 Task: Create new customer invoice with Date Opened: 10-May-23, Select Customer: The End, Terms: Net 7. Make invoice entry for item-1 with Date: 10-May-23, Description: VS HIM Platinum Body Lotion
, Income Account: Income:Sales, Quantity: 1, Unit Price: 15.49, Sales Tax: Y, Sales Tax Included: N, Tax Table: Sales Tax. Make entry for item-2 with Date: 10-May-23, Description: Wet N Wild Beauty 749A Dulce de Leche Contouring Palette, Income Account: Income:Sales, Quantity: 2, Unit Price: 10.69, Sales Tax: Y, Sales Tax Included: N, Tax Table: Sales Tax. Post Invoice with Post Date: 10-May-23, Post to Accounts: Assets:Accounts Receivable. Pay / Process Payment with Transaction Date: 16-May-23, Amount: 38.35, Transfer Account: Checking Account. Go to 'Print Invoice'.
Action: Mouse moved to (161, 31)
Screenshot: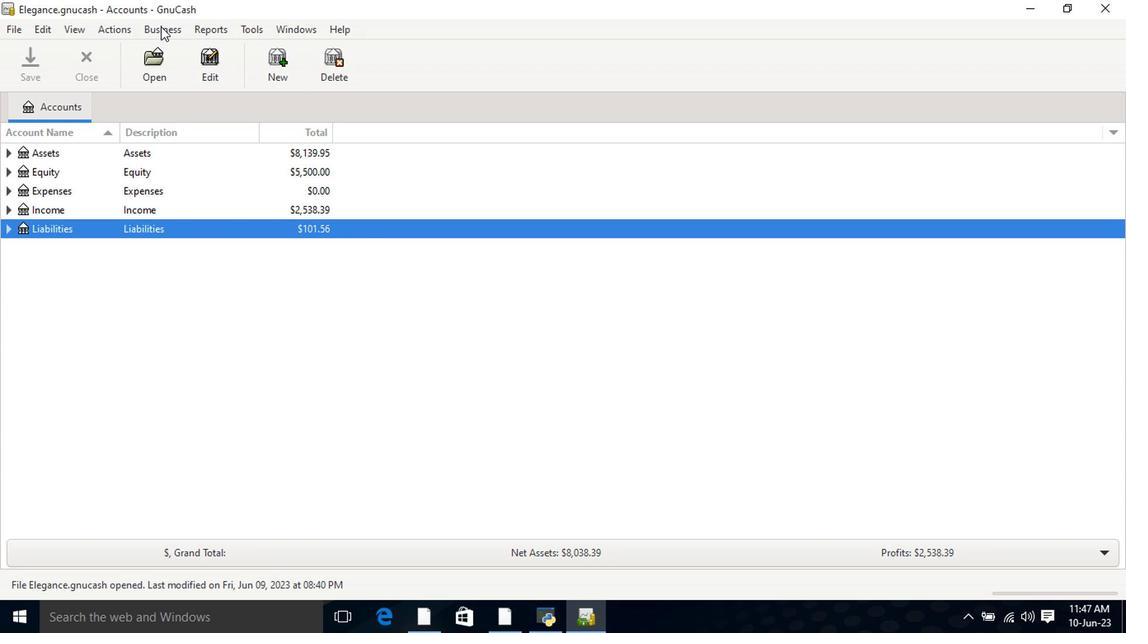 
Action: Mouse pressed left at (161, 31)
Screenshot: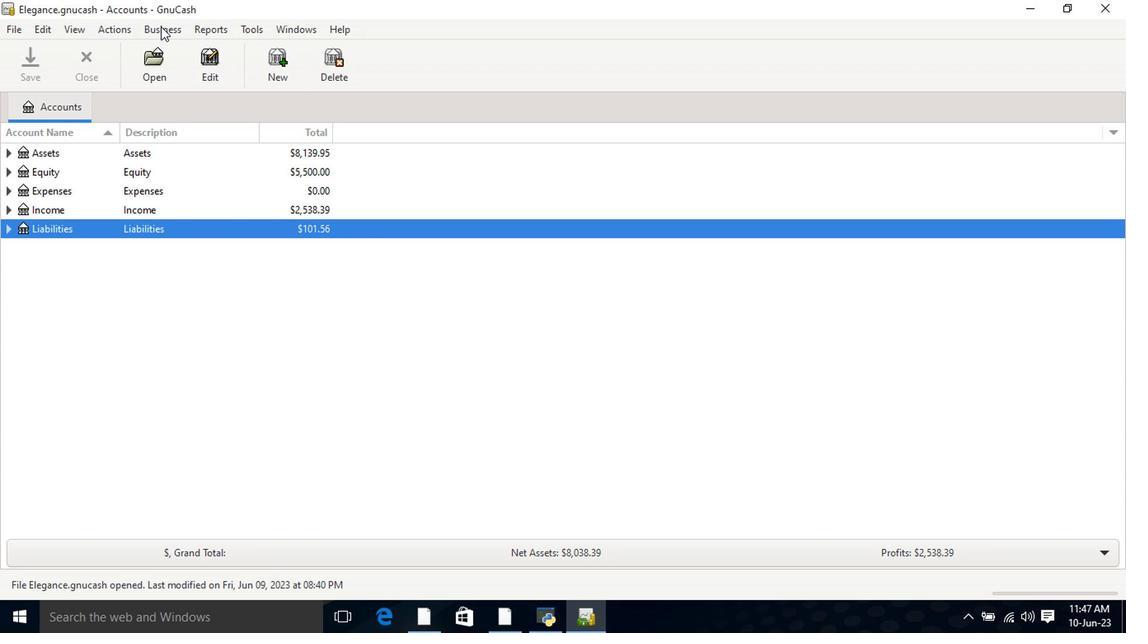 
Action: Mouse moved to (184, 51)
Screenshot: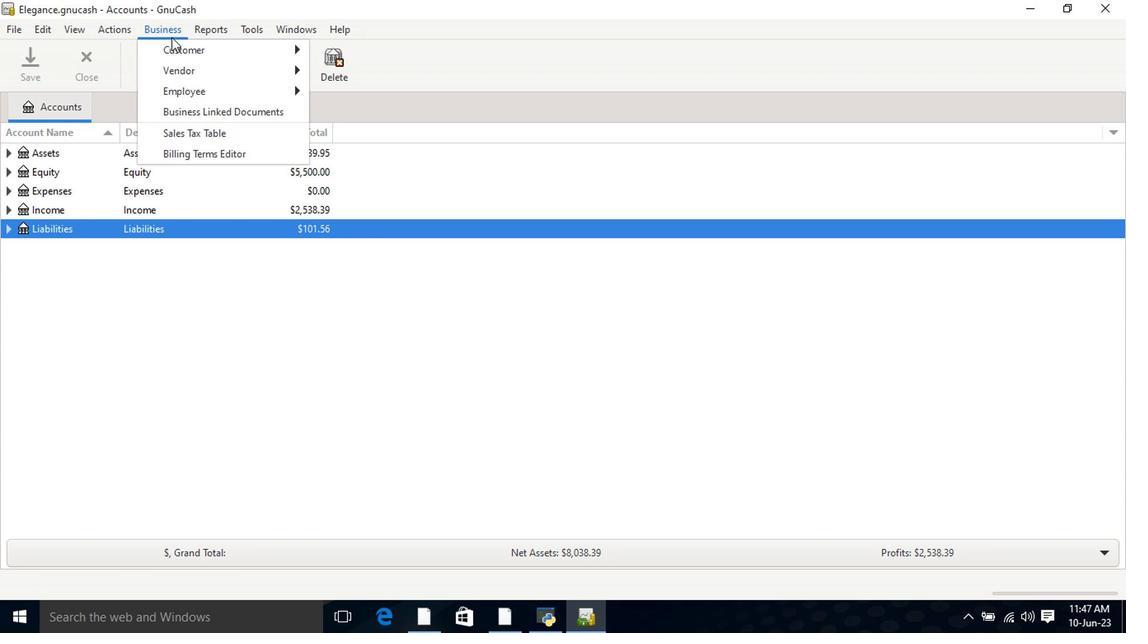 
Action: Mouse pressed left at (184, 51)
Screenshot: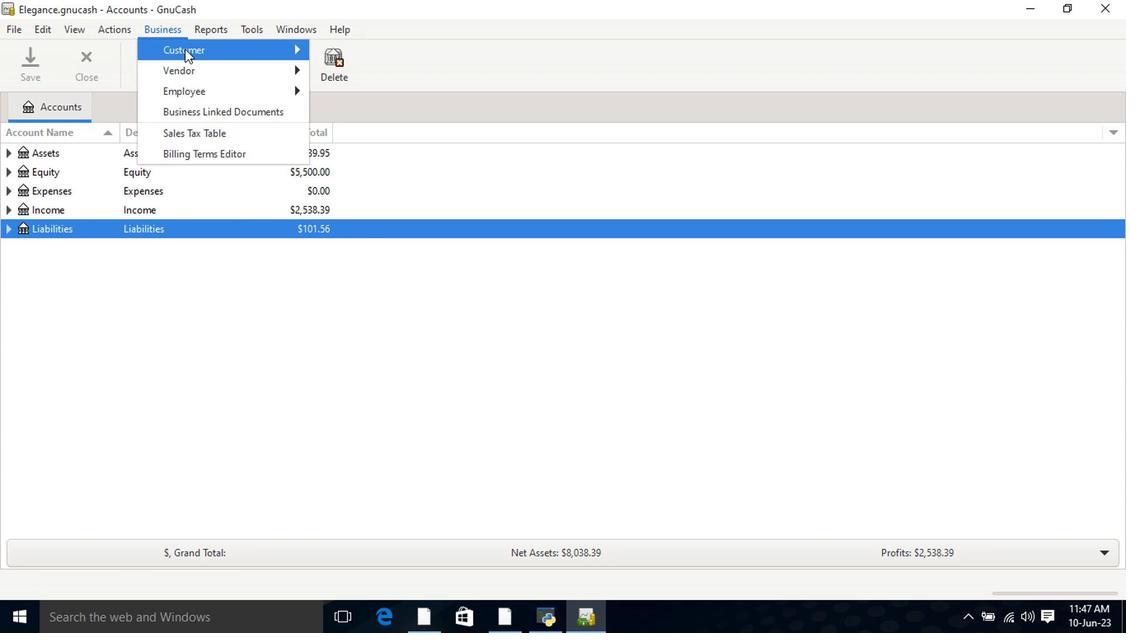 
Action: Mouse moved to (372, 109)
Screenshot: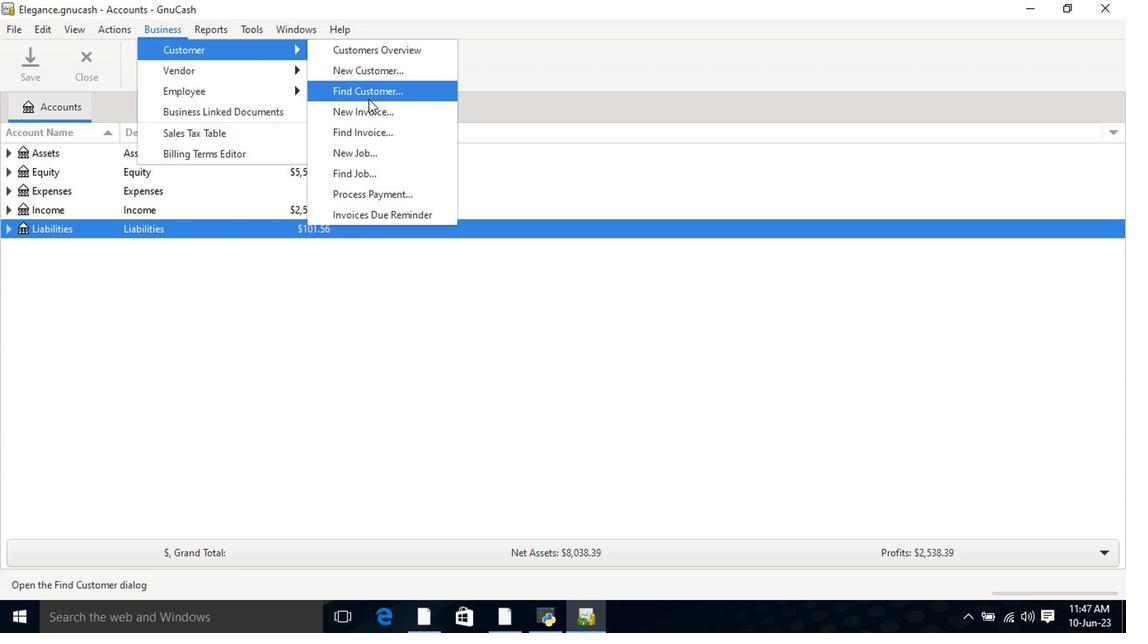 
Action: Mouse pressed left at (372, 109)
Screenshot: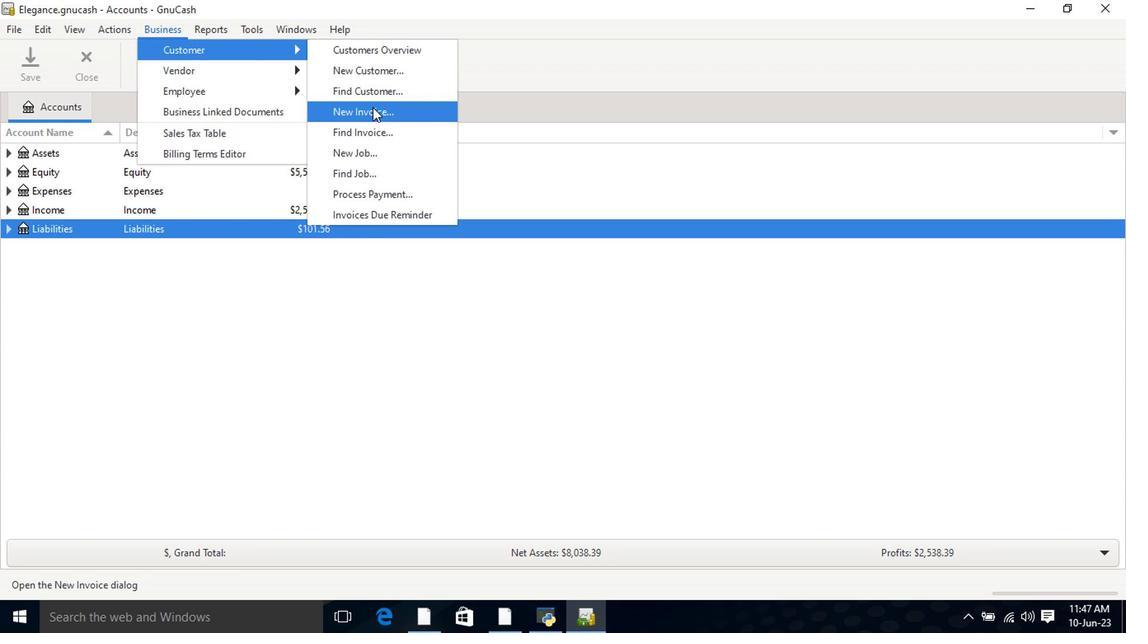 
Action: Mouse moved to (676, 252)
Screenshot: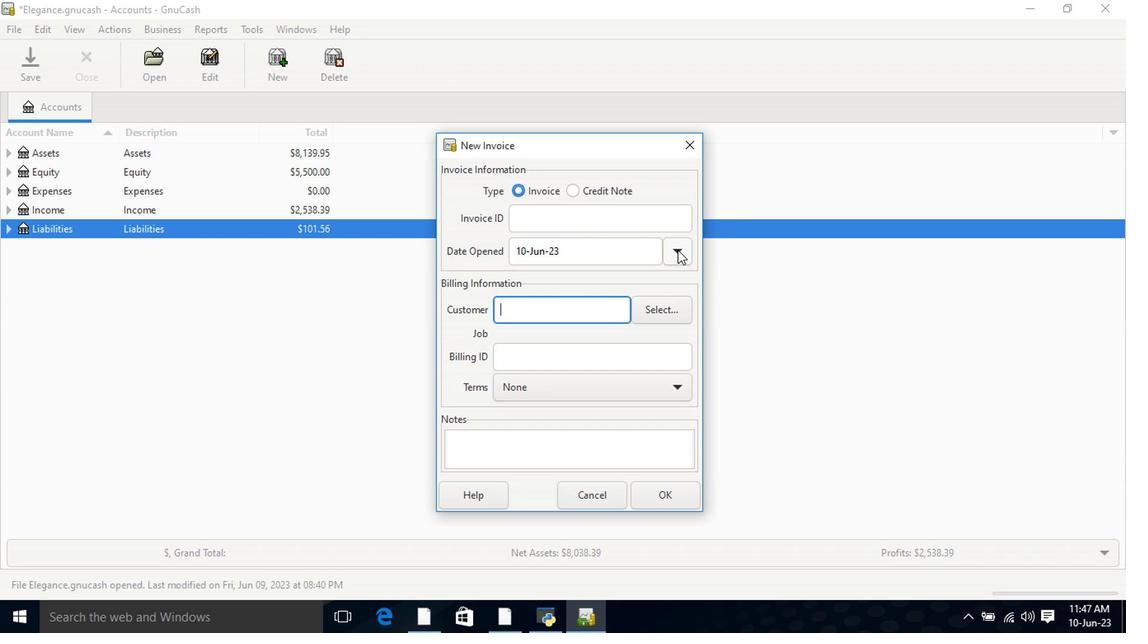 
Action: Mouse pressed left at (676, 252)
Screenshot: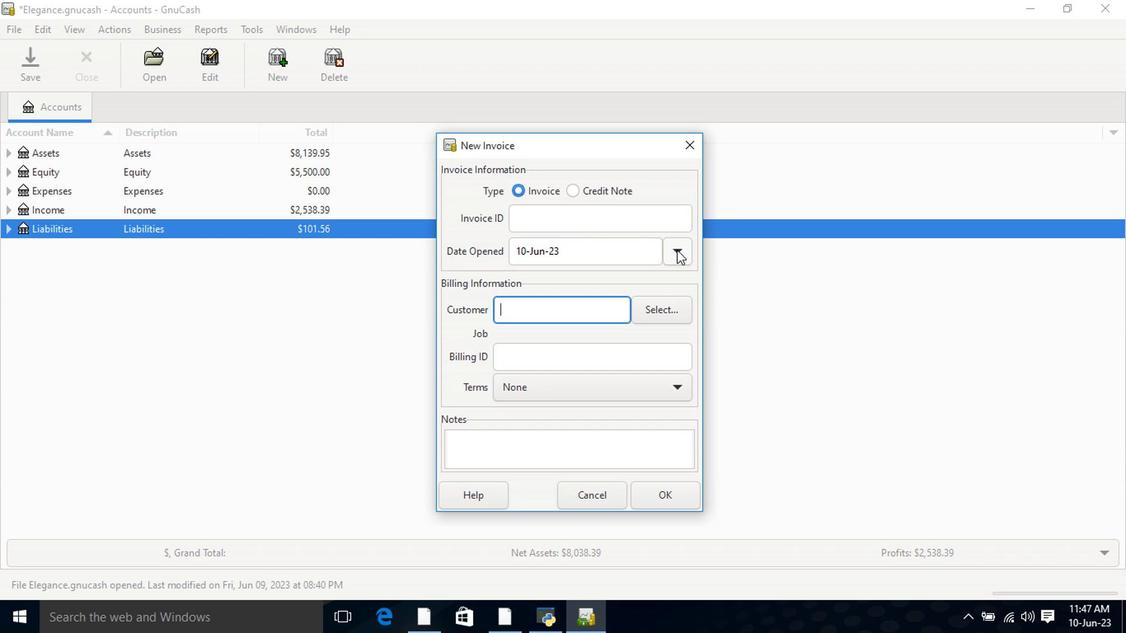 
Action: Mouse moved to (551, 275)
Screenshot: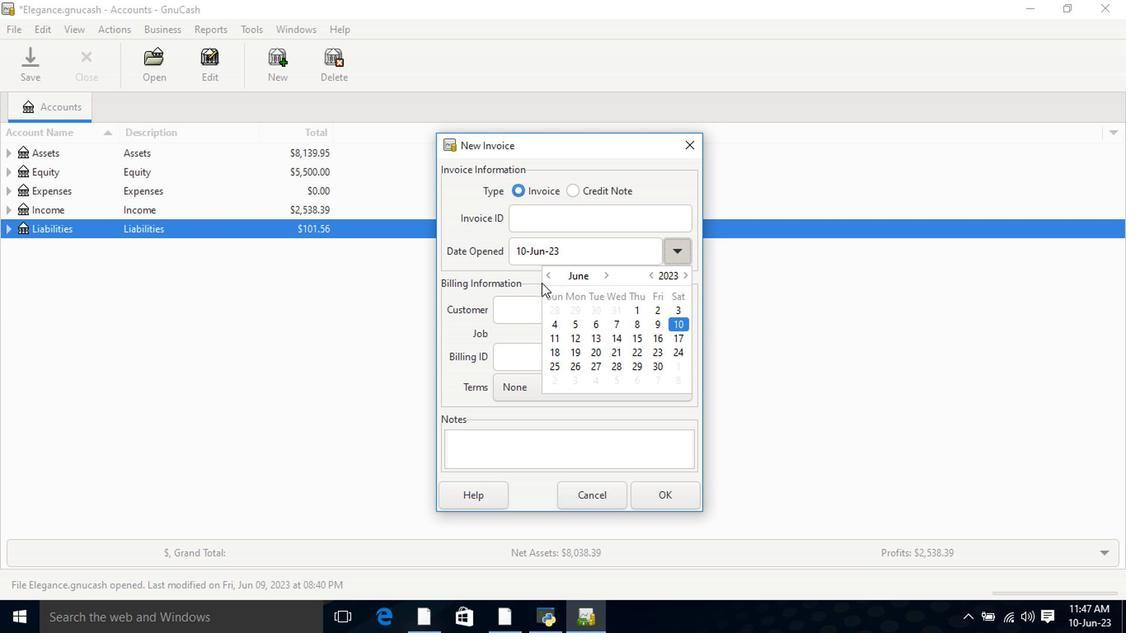 
Action: Mouse pressed left at (551, 275)
Screenshot: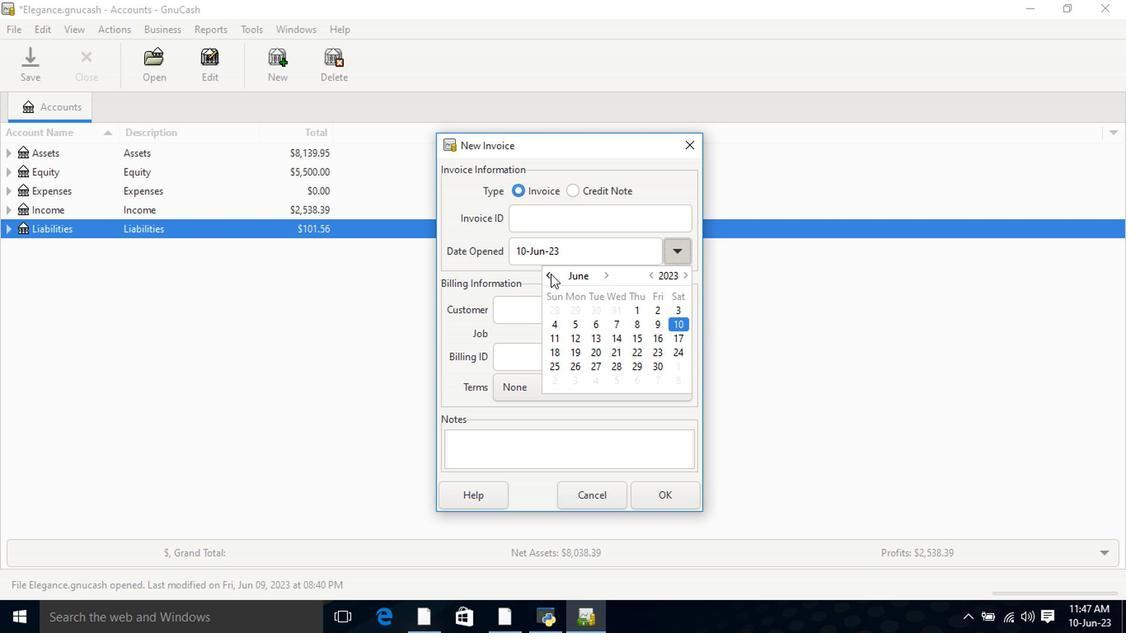 
Action: Mouse moved to (615, 324)
Screenshot: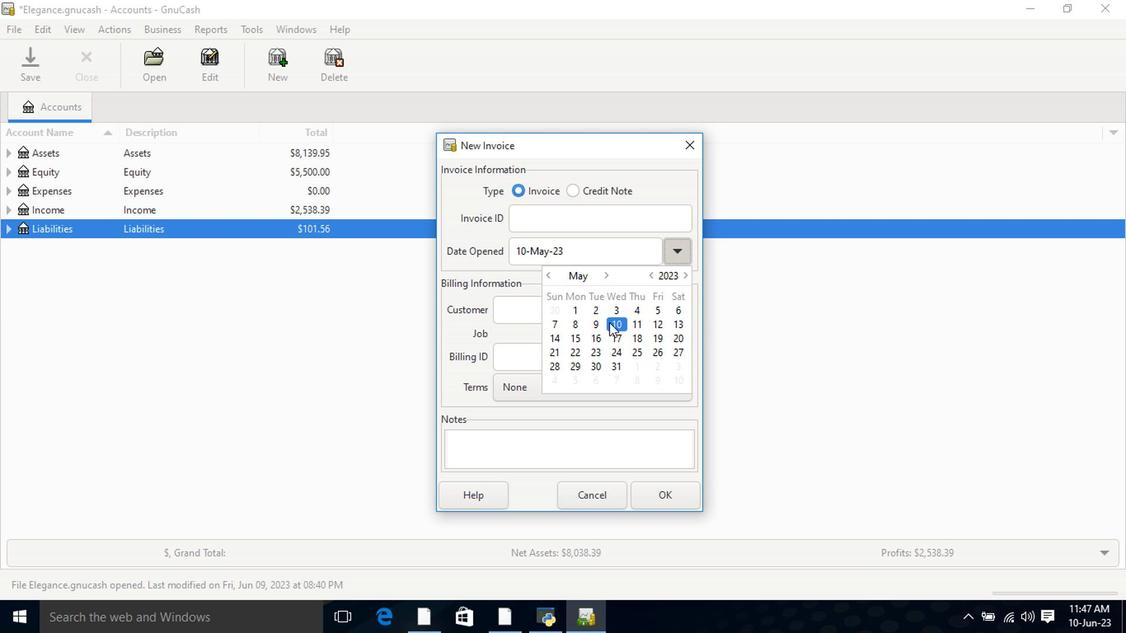 
Action: Mouse pressed left at (615, 324)
Screenshot: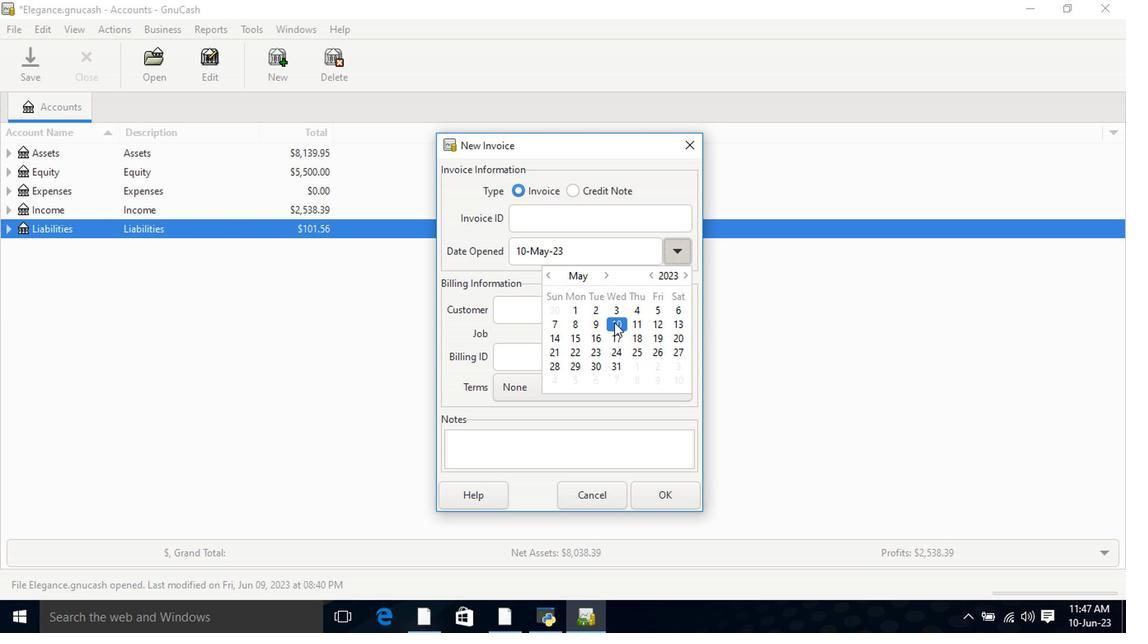 
Action: Mouse pressed left at (615, 324)
Screenshot: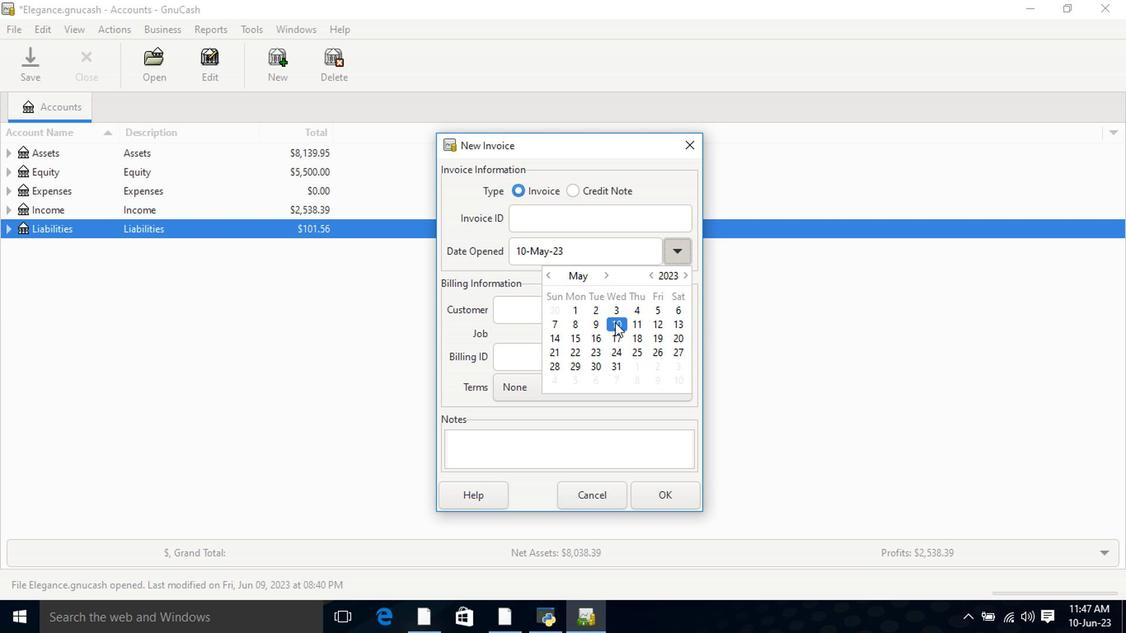
Action: Mouse moved to (599, 317)
Screenshot: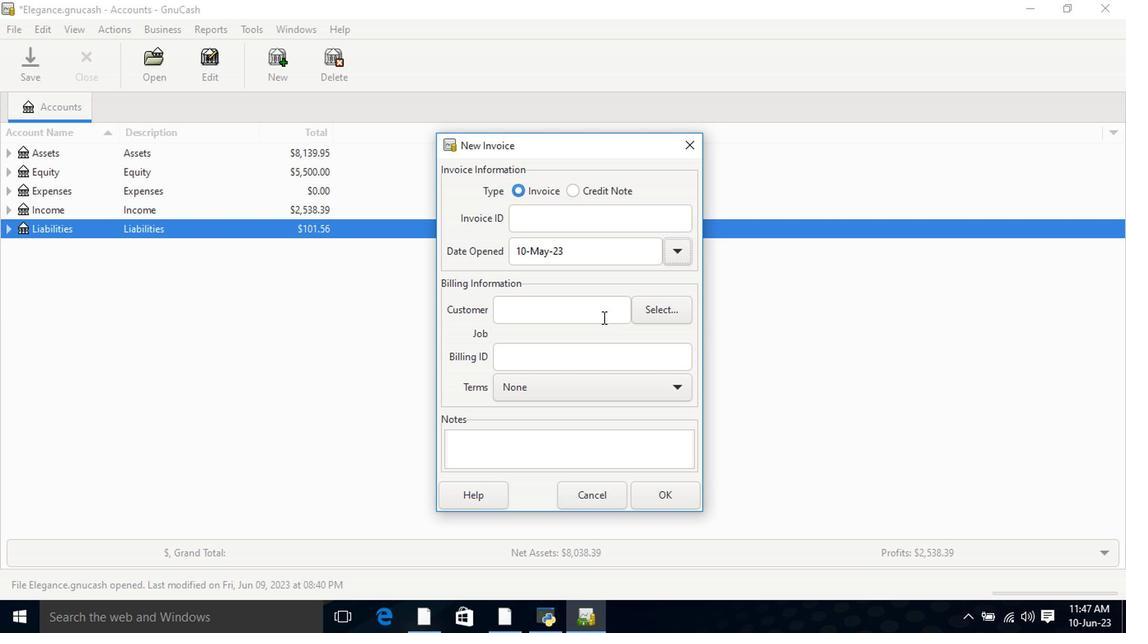 
Action: Mouse pressed left at (599, 317)
Screenshot: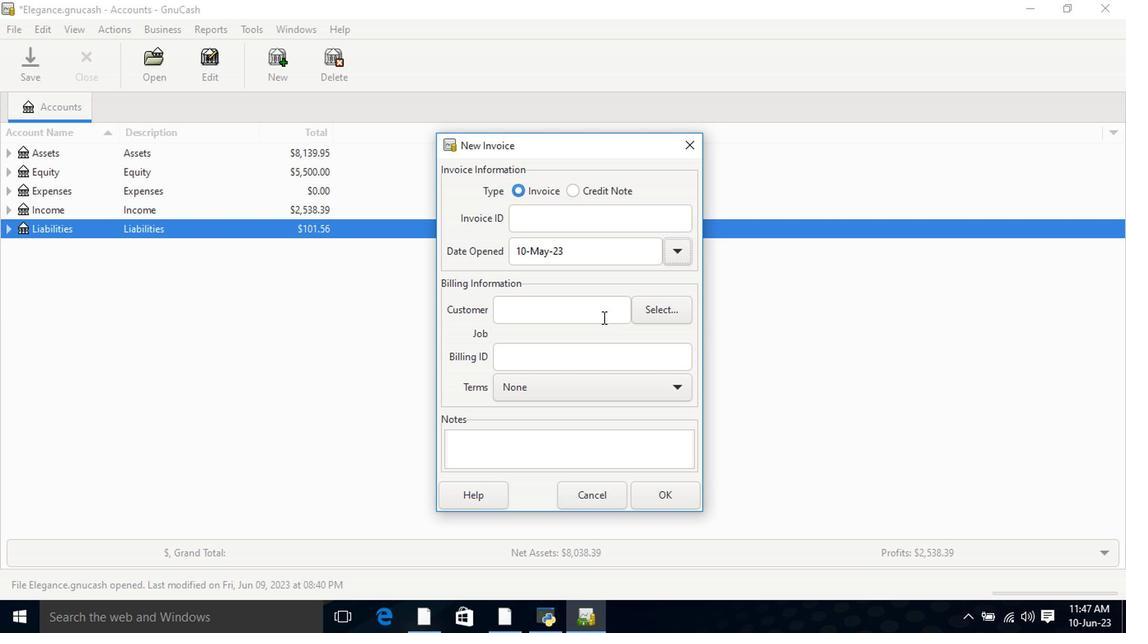 
Action: Mouse moved to (598, 317)
Screenshot: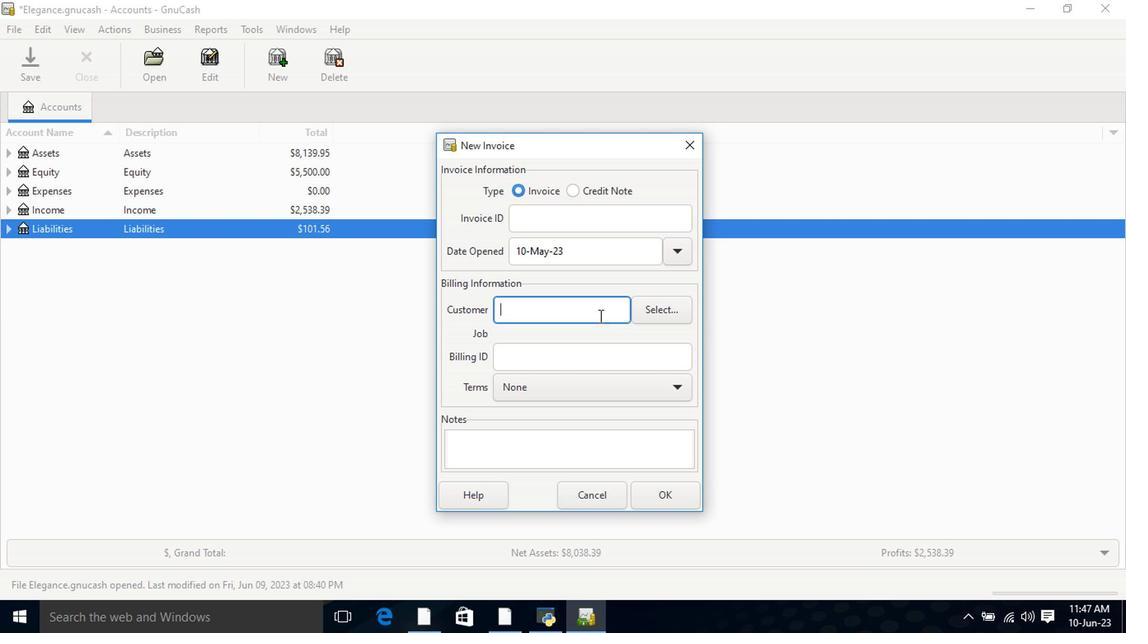 
Action: Key pressed <Key.shift>The<Key.space><Key.shift>En
Screenshot: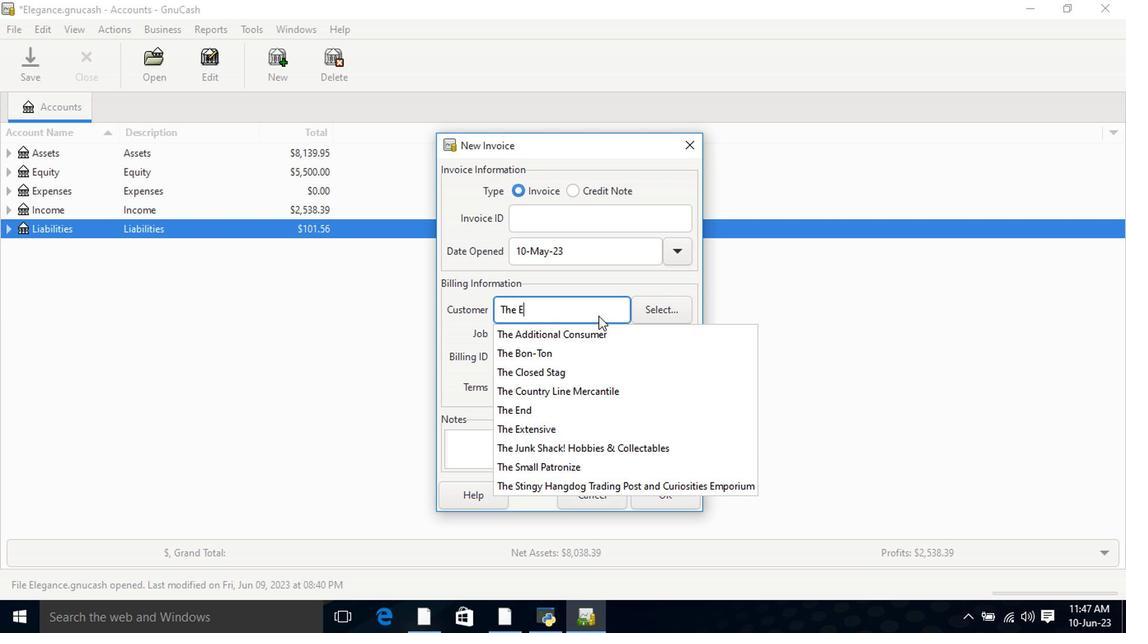 
Action: Mouse moved to (575, 341)
Screenshot: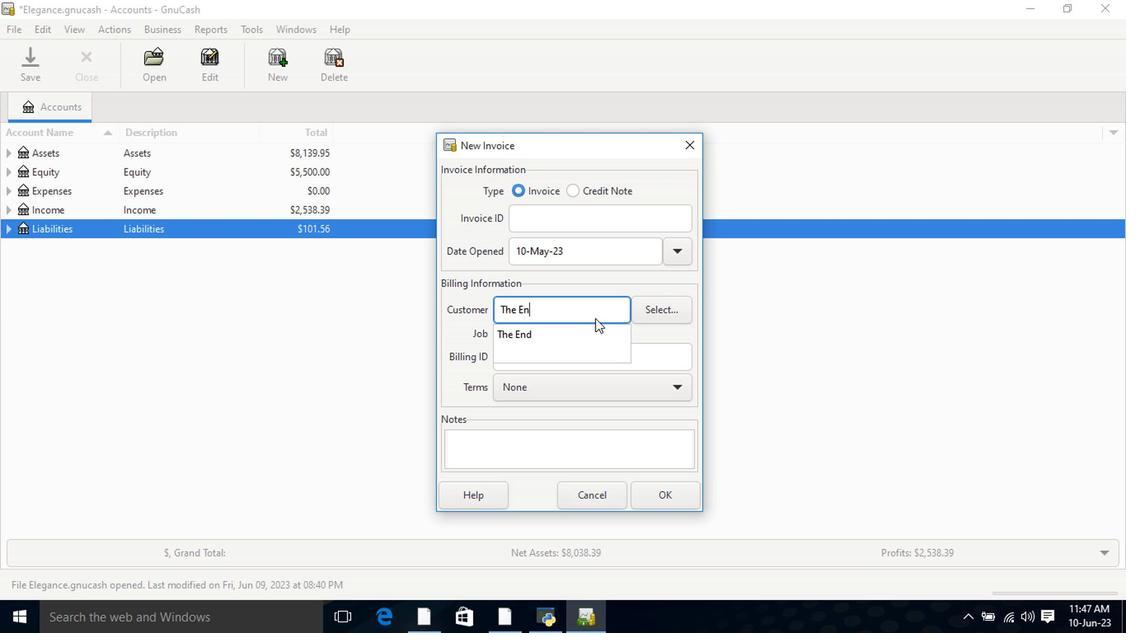 
Action: Mouse pressed left at (575, 341)
Screenshot: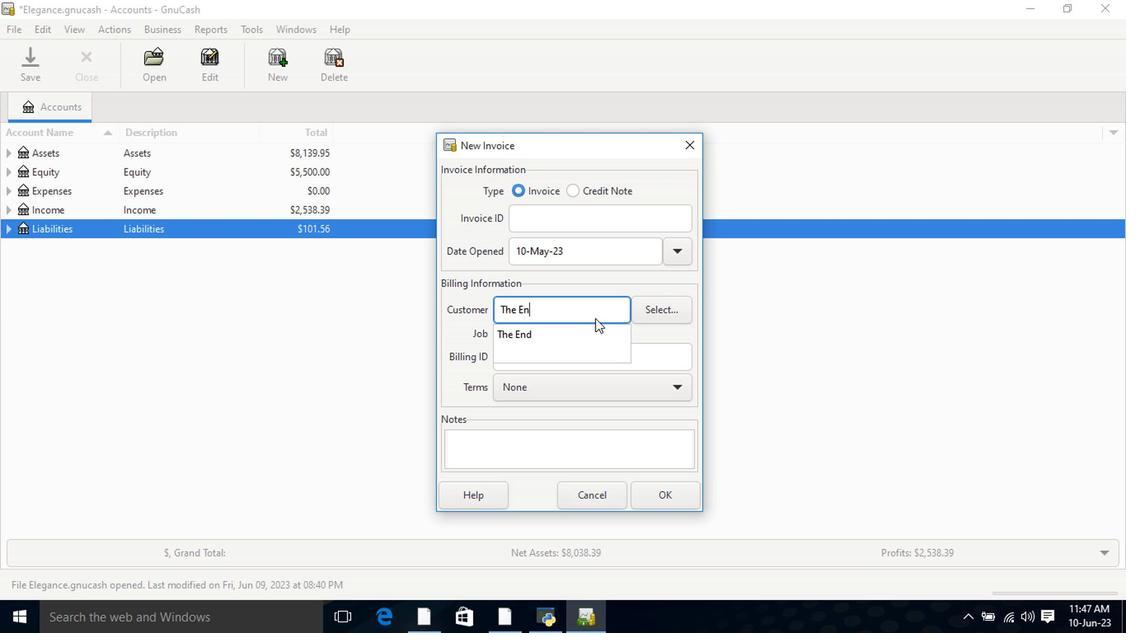
Action: Mouse moved to (564, 400)
Screenshot: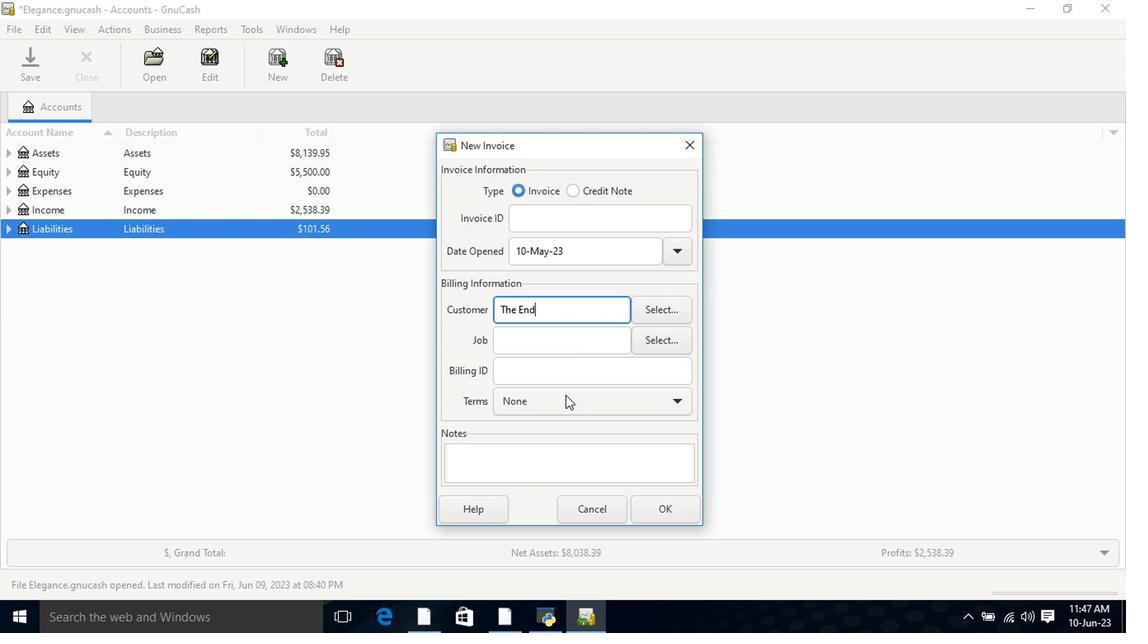 
Action: Mouse pressed left at (564, 400)
Screenshot: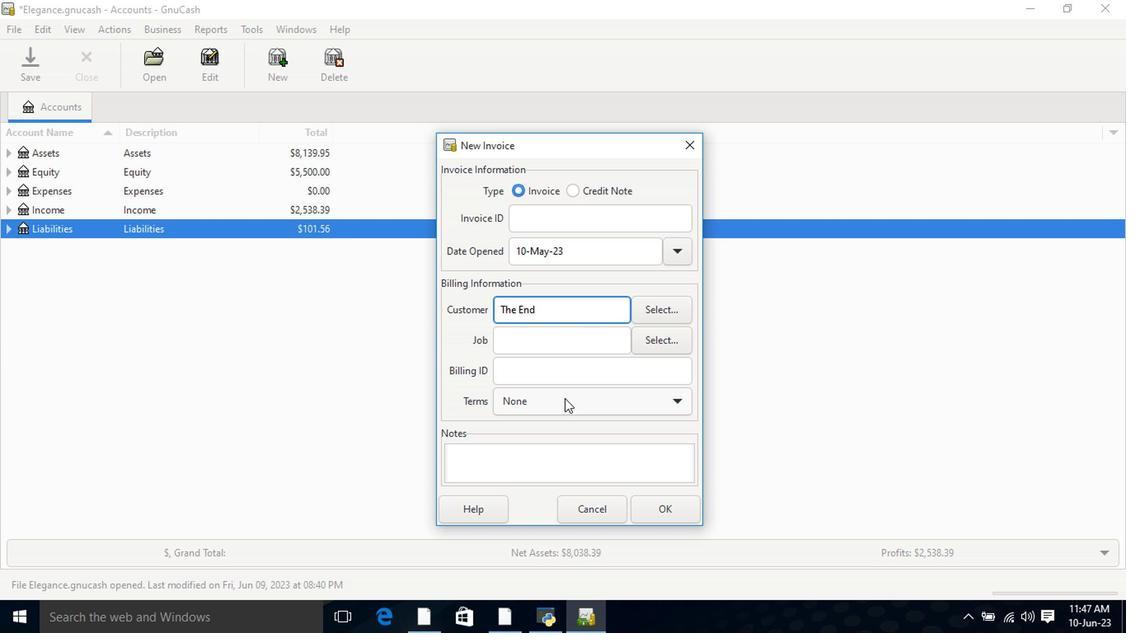 
Action: Mouse moved to (556, 472)
Screenshot: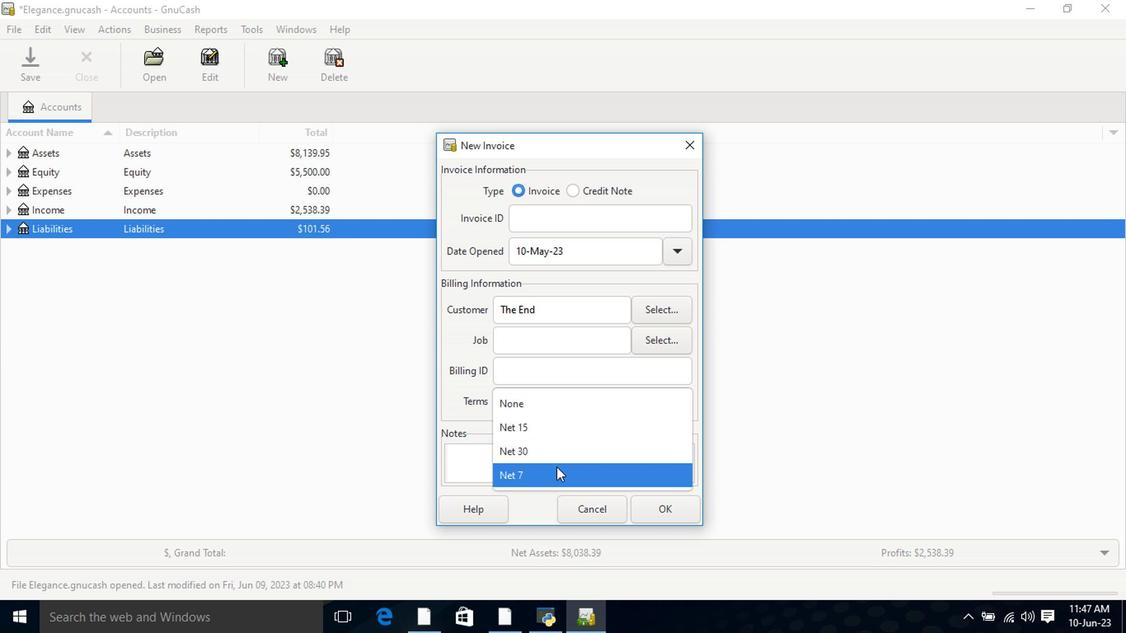 
Action: Mouse pressed left at (556, 472)
Screenshot: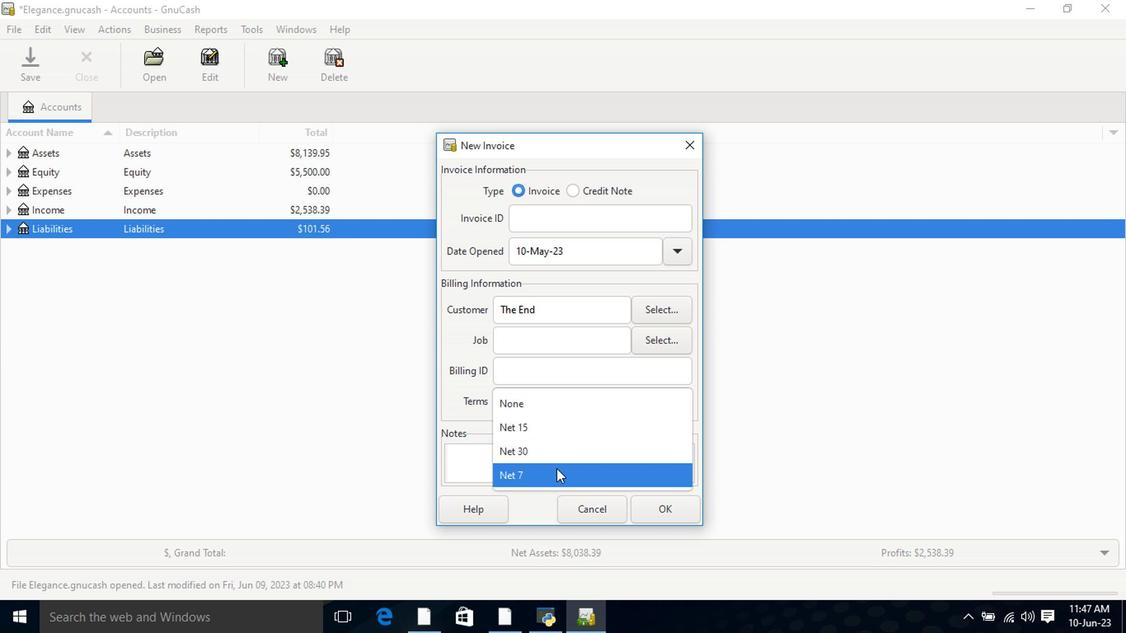 
Action: Mouse moved to (674, 514)
Screenshot: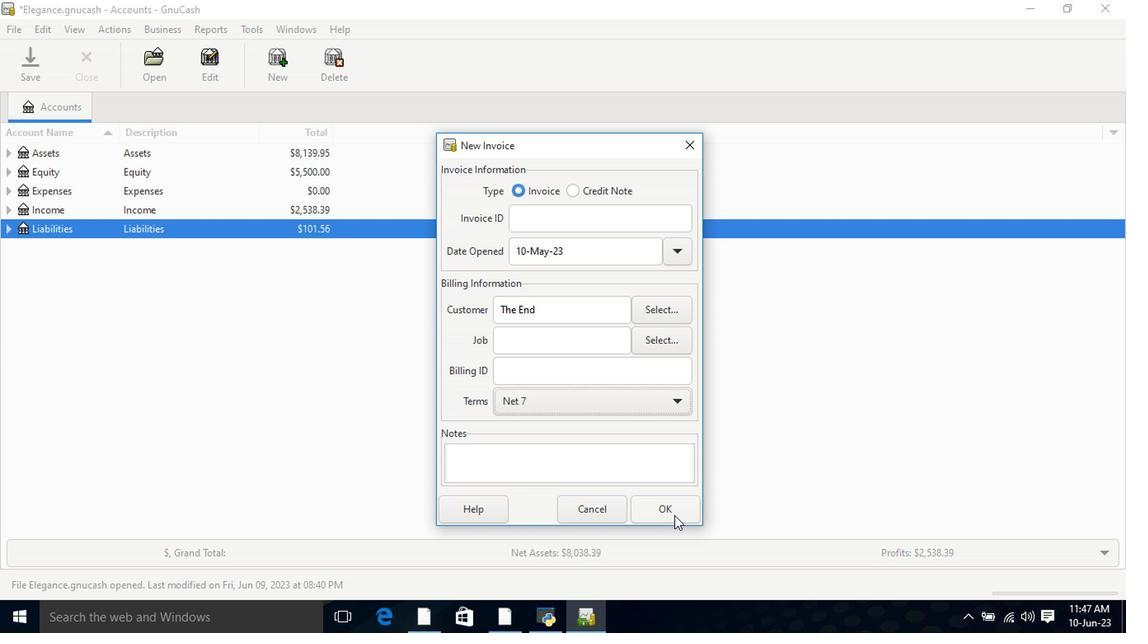 
Action: Mouse pressed left at (674, 514)
Screenshot: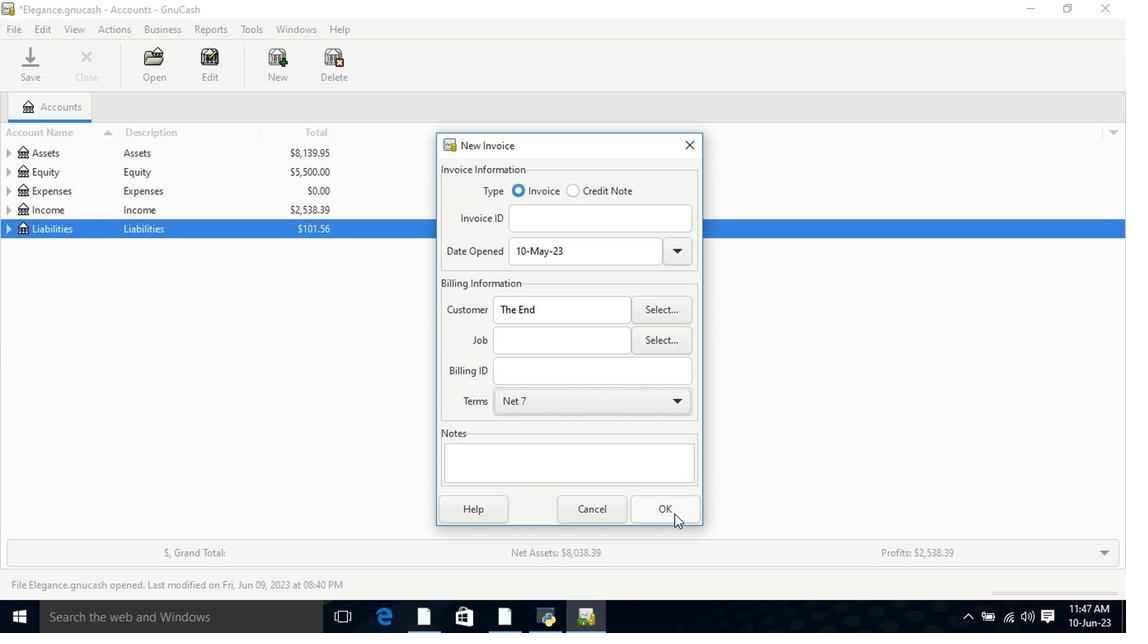 
Action: Mouse moved to (75, 327)
Screenshot: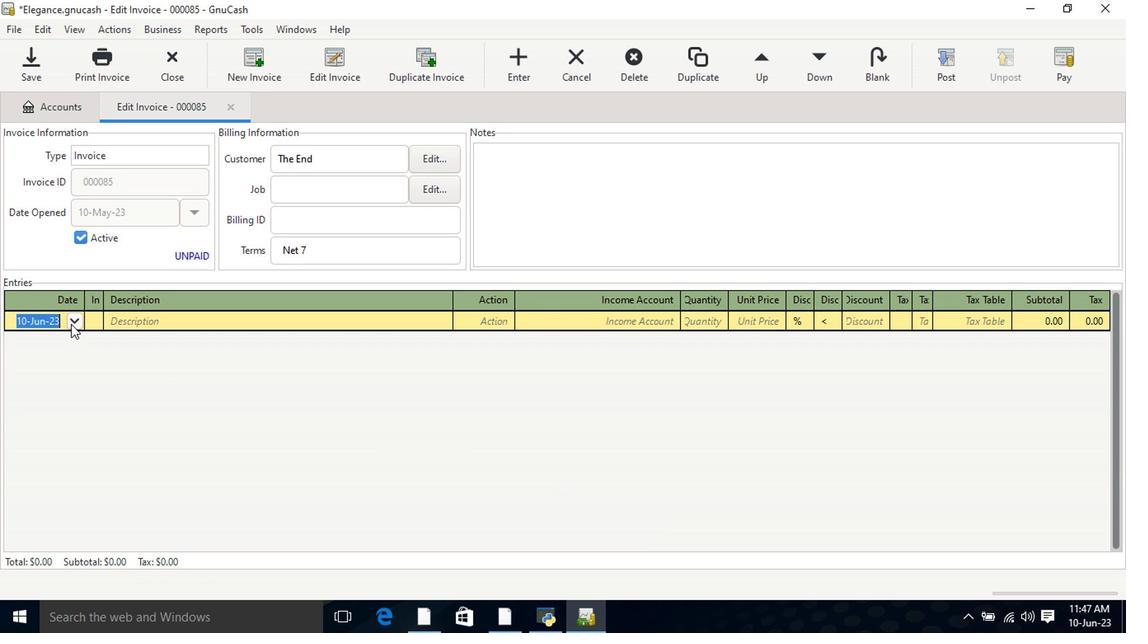 
Action: Mouse pressed left at (75, 327)
Screenshot: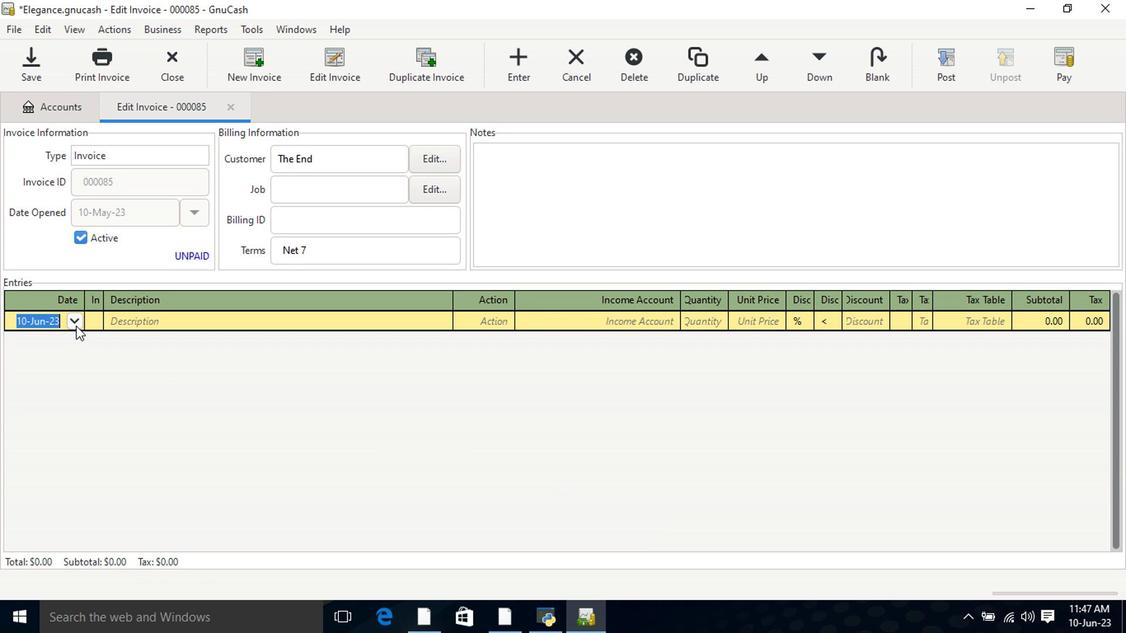 
Action: Mouse moved to (11, 343)
Screenshot: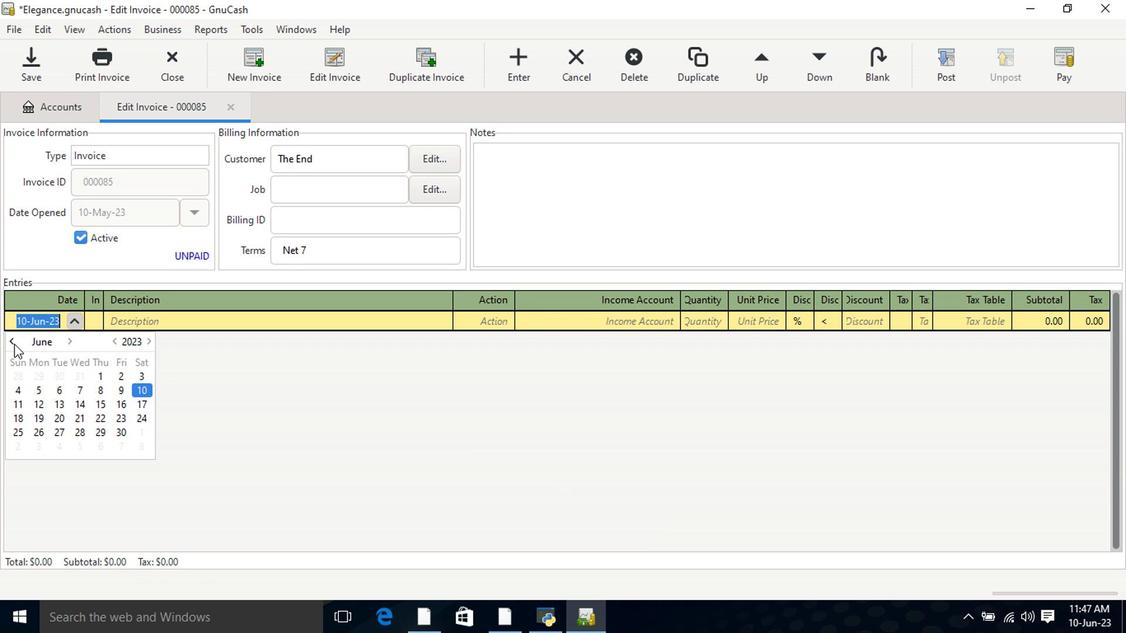 
Action: Mouse pressed left at (11, 343)
Screenshot: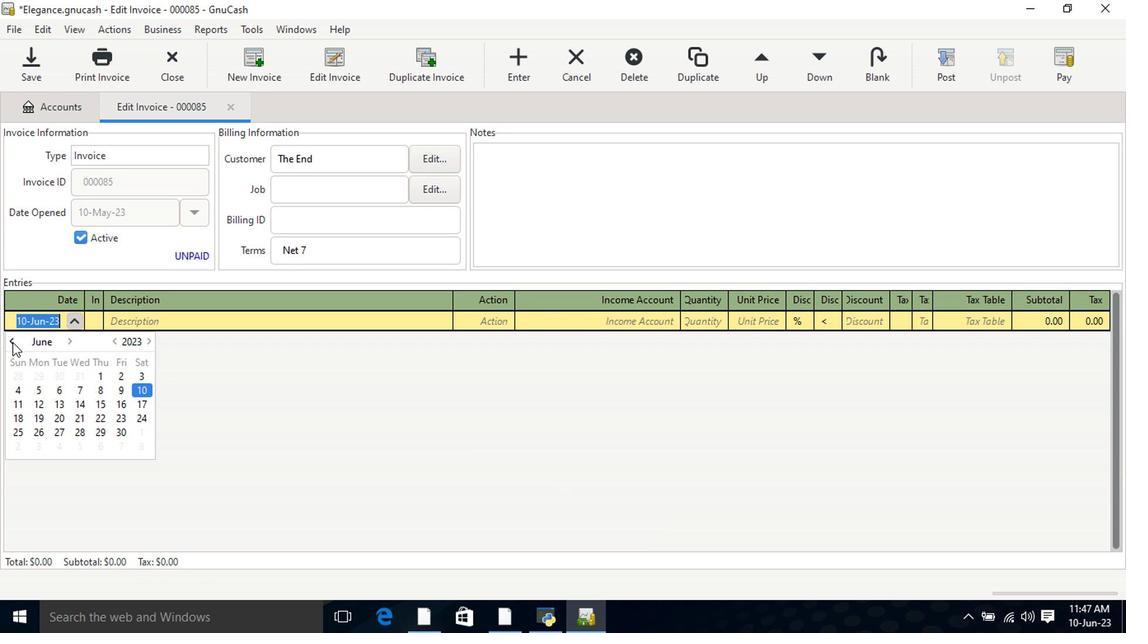 
Action: Mouse moved to (85, 392)
Screenshot: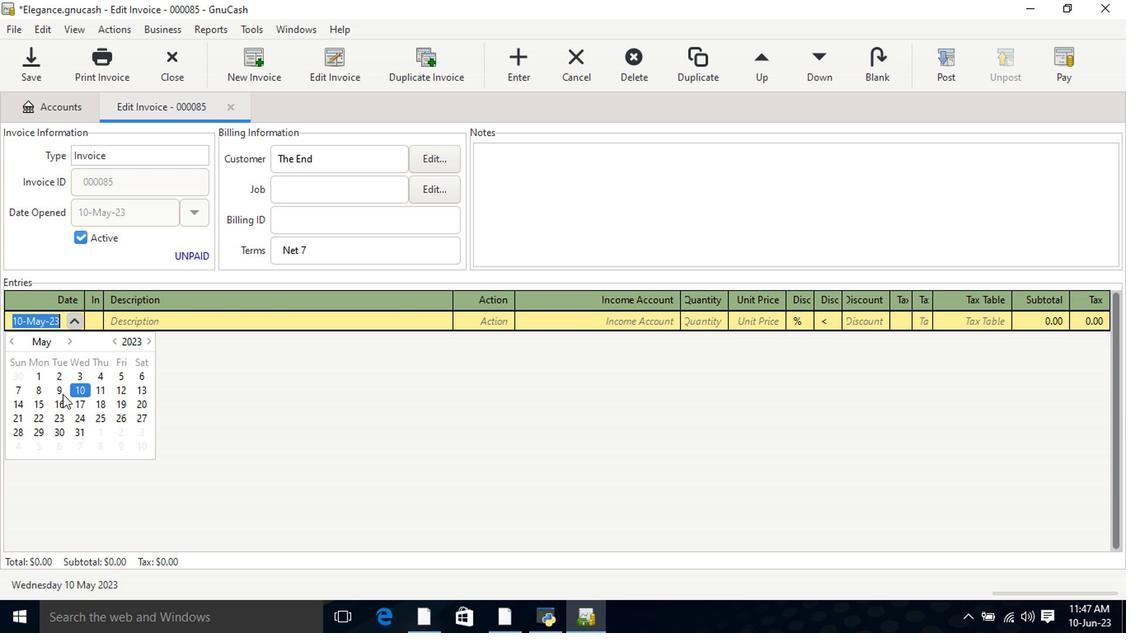 
Action: Mouse pressed left at (85, 392)
Screenshot: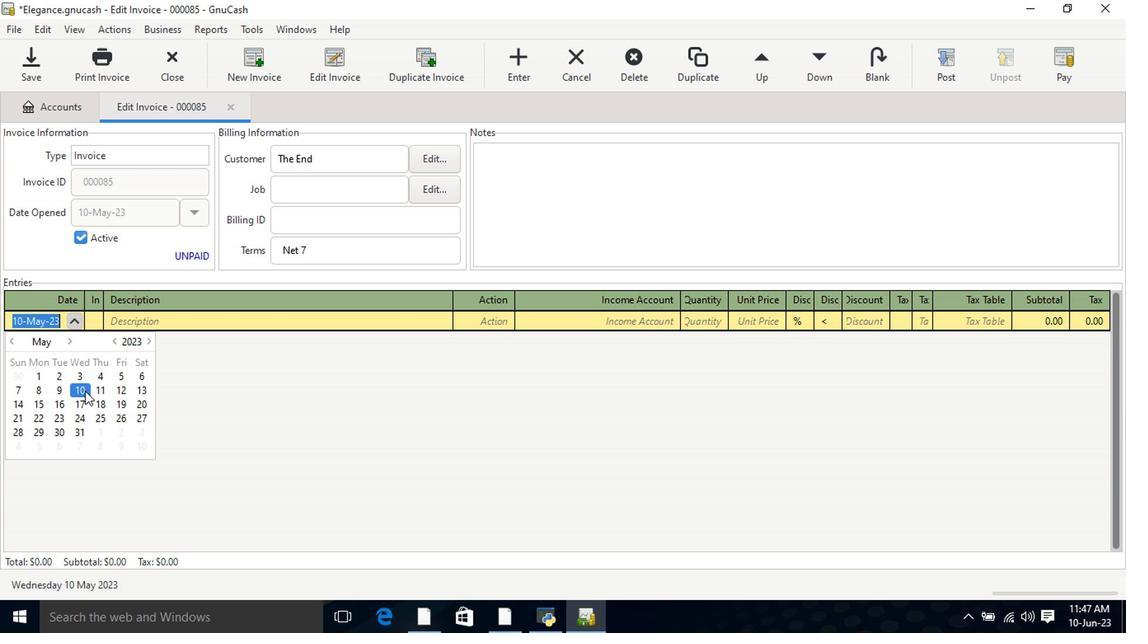 
Action: Mouse pressed left at (85, 392)
Screenshot: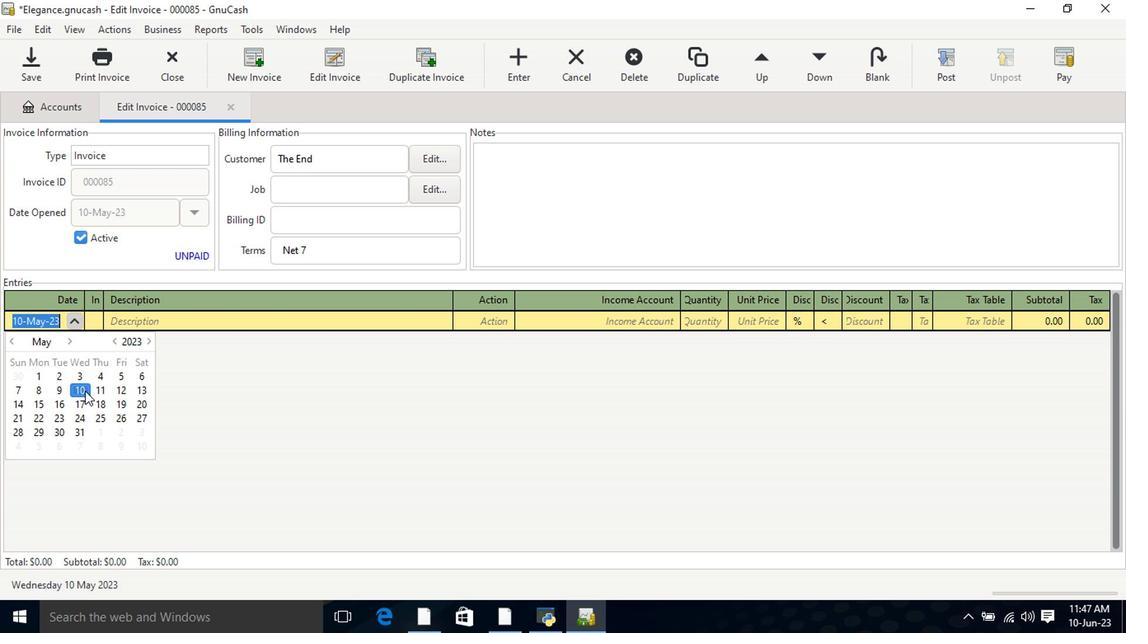
Action: Mouse moved to (161, 325)
Screenshot: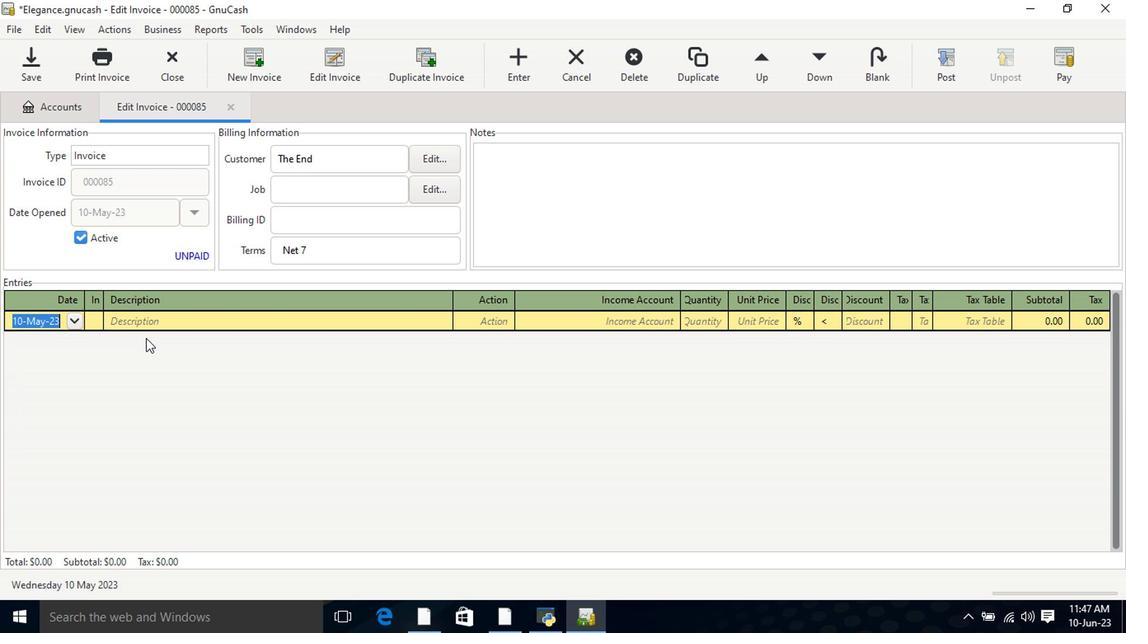 
Action: Mouse pressed left at (161, 325)
Screenshot: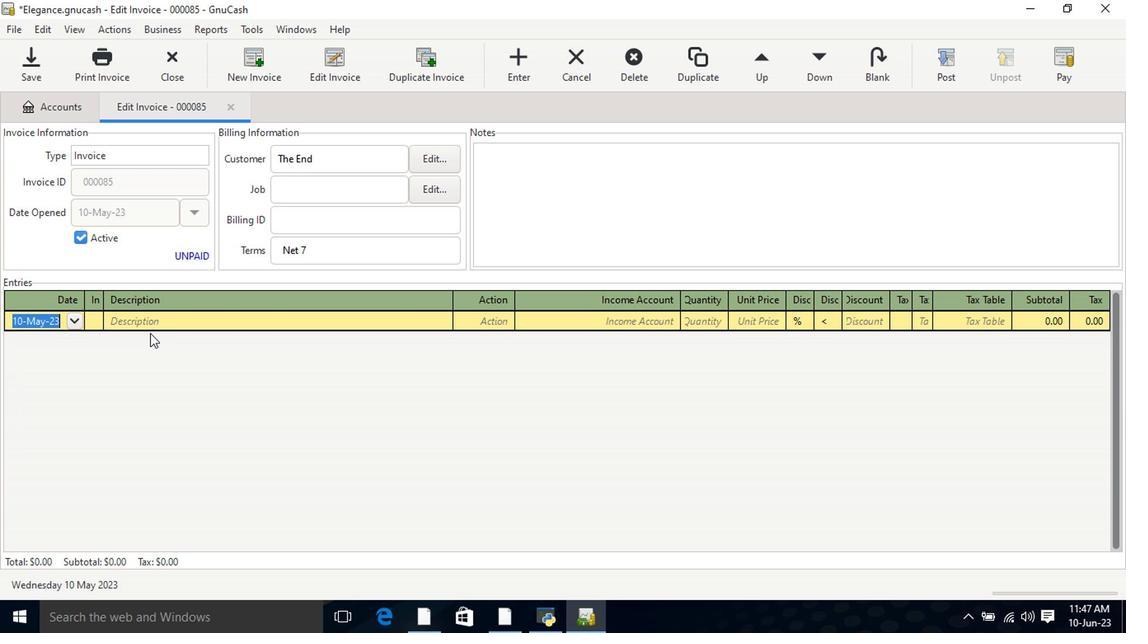 
Action: Key pressed <Key.shift>VS<Key.space><Key.shift>H<Key.shift>IM<Key.space><Key.shift>Platinum<Key.space><Key.shift>Body<Key.space><Key.shift>Lotion<Key.tab><Key.tab>incom<Key.down><Key.down><Key.down><Key.tab>1<Key.tab><Key.shift><Key.tab><Key.tab>15.49<Key.tab>
Screenshot: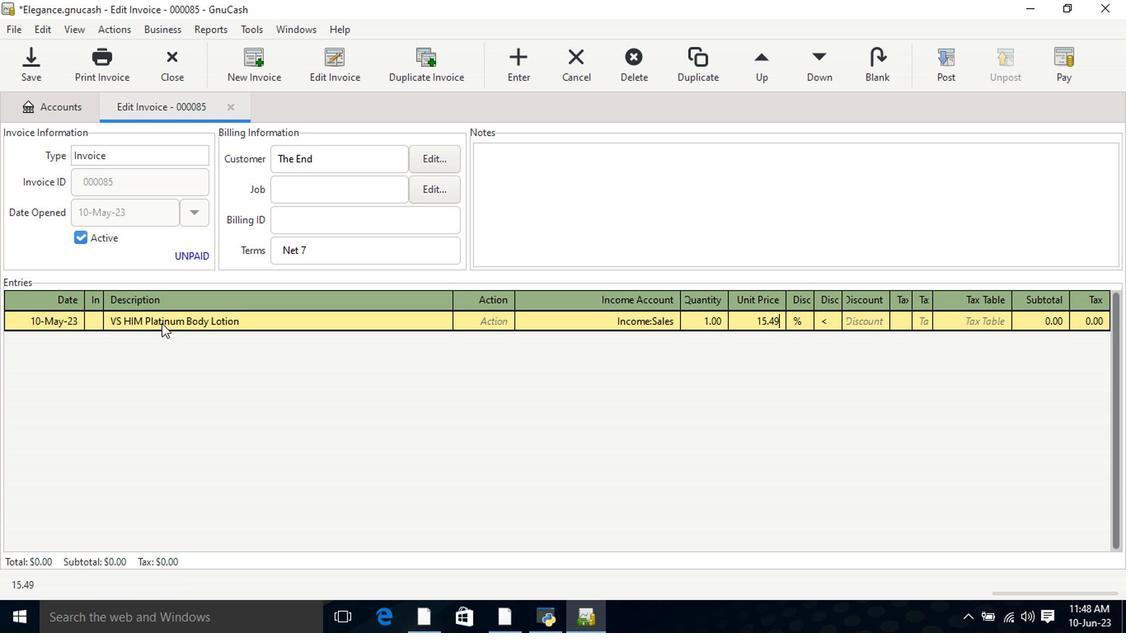 
Action: Mouse moved to (900, 325)
Screenshot: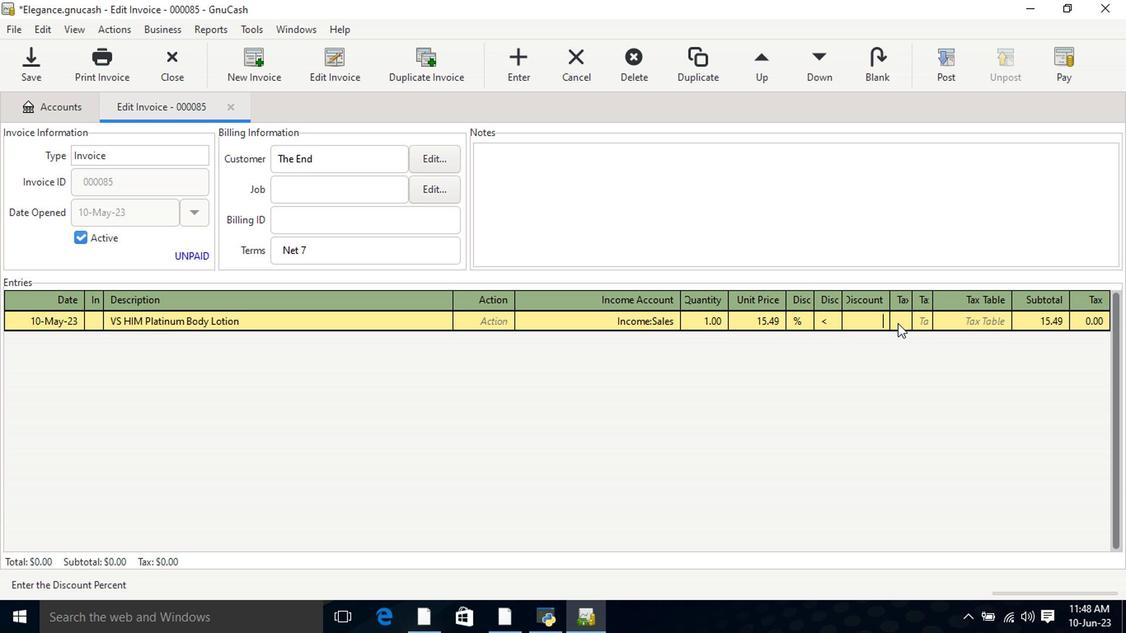 
Action: Mouse pressed left at (900, 325)
Screenshot: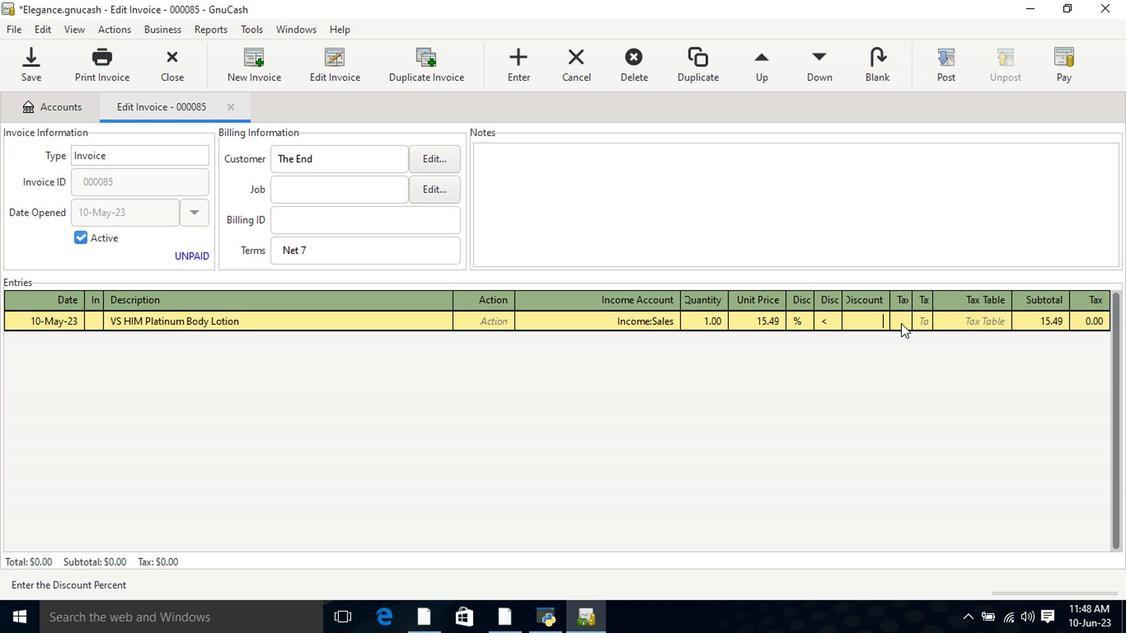 
Action: Mouse moved to (971, 328)
Screenshot: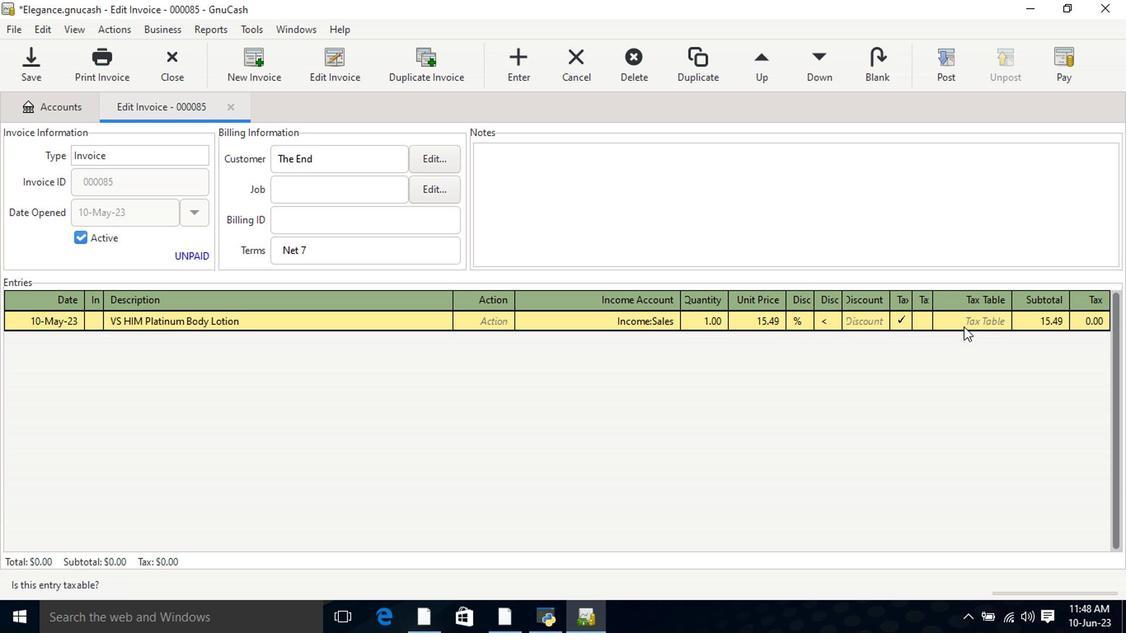 
Action: Mouse pressed left at (971, 328)
Screenshot: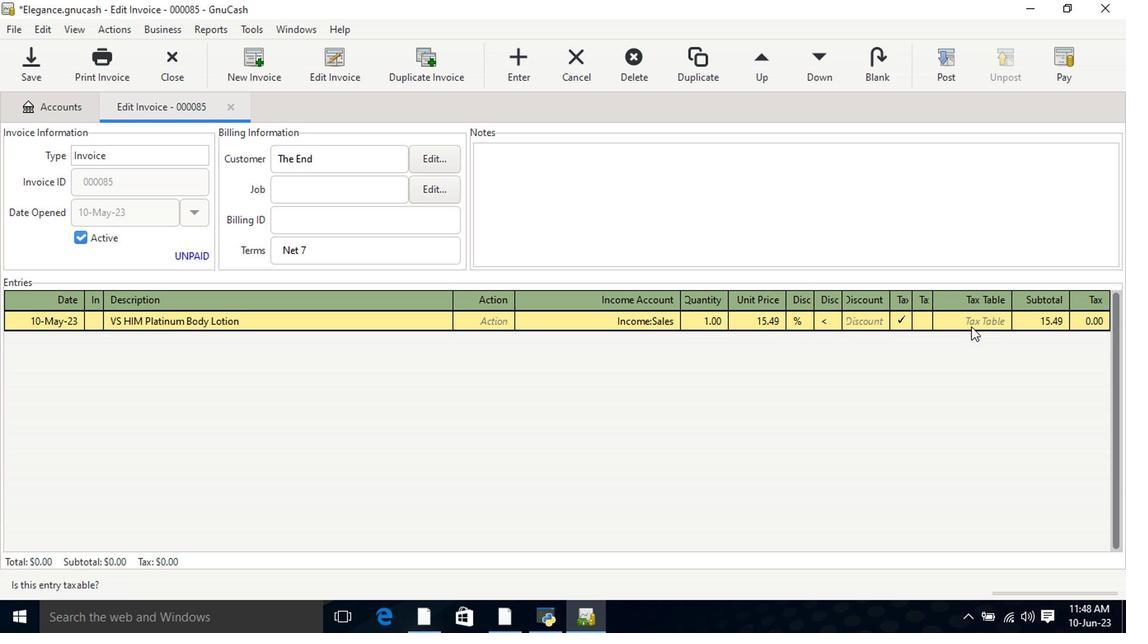 
Action: Mouse moved to (1008, 322)
Screenshot: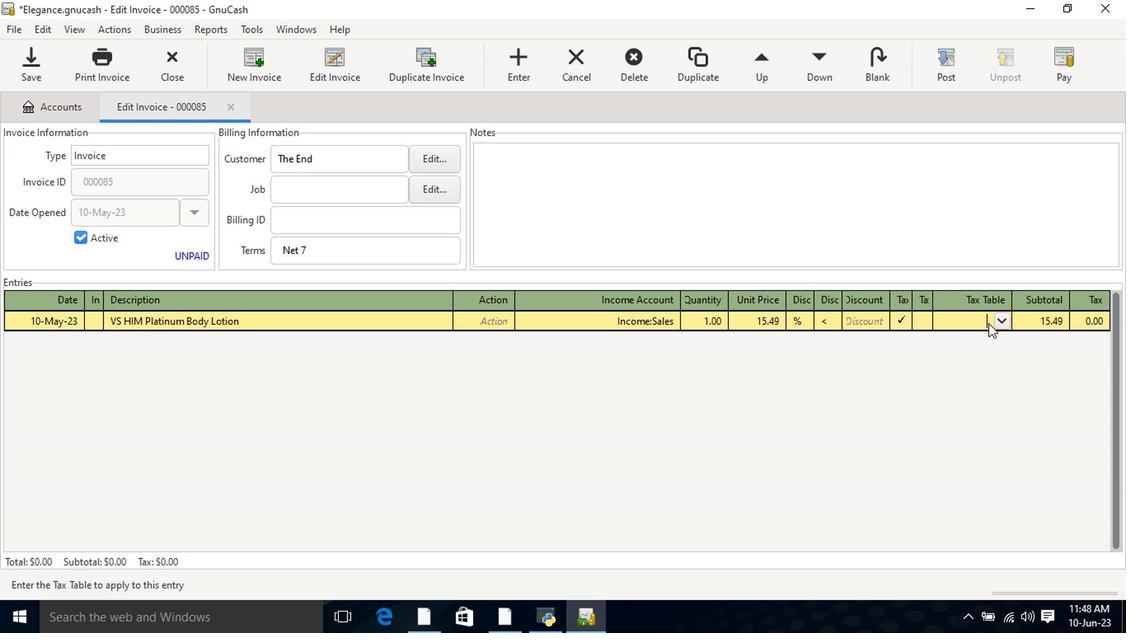 
Action: Mouse pressed left at (1008, 322)
Screenshot: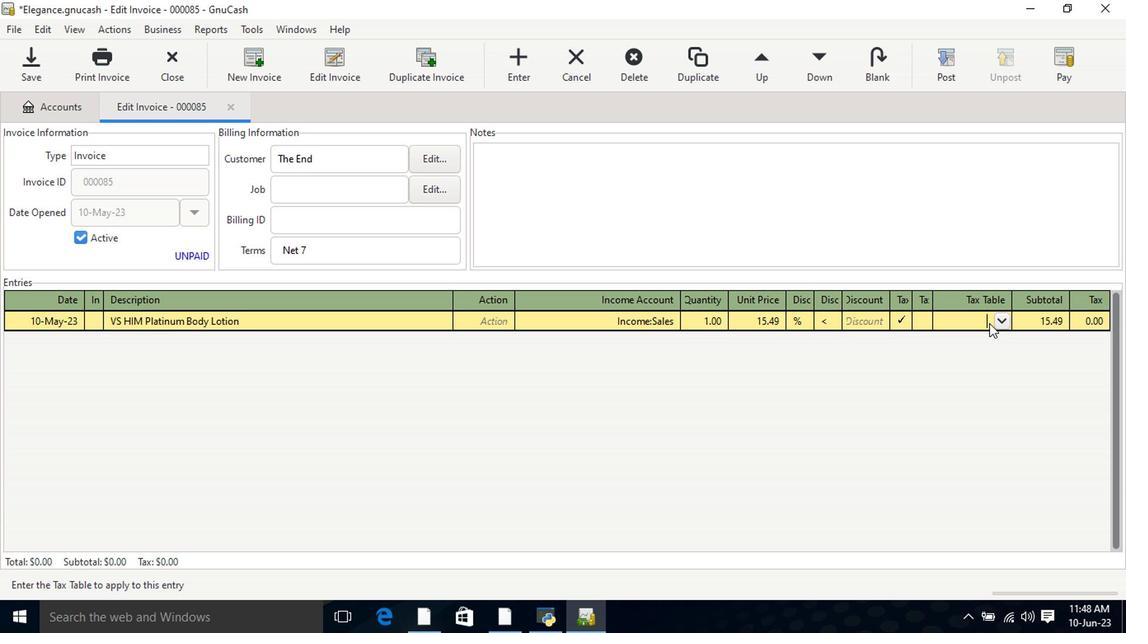 
Action: Mouse moved to (1004, 341)
Screenshot: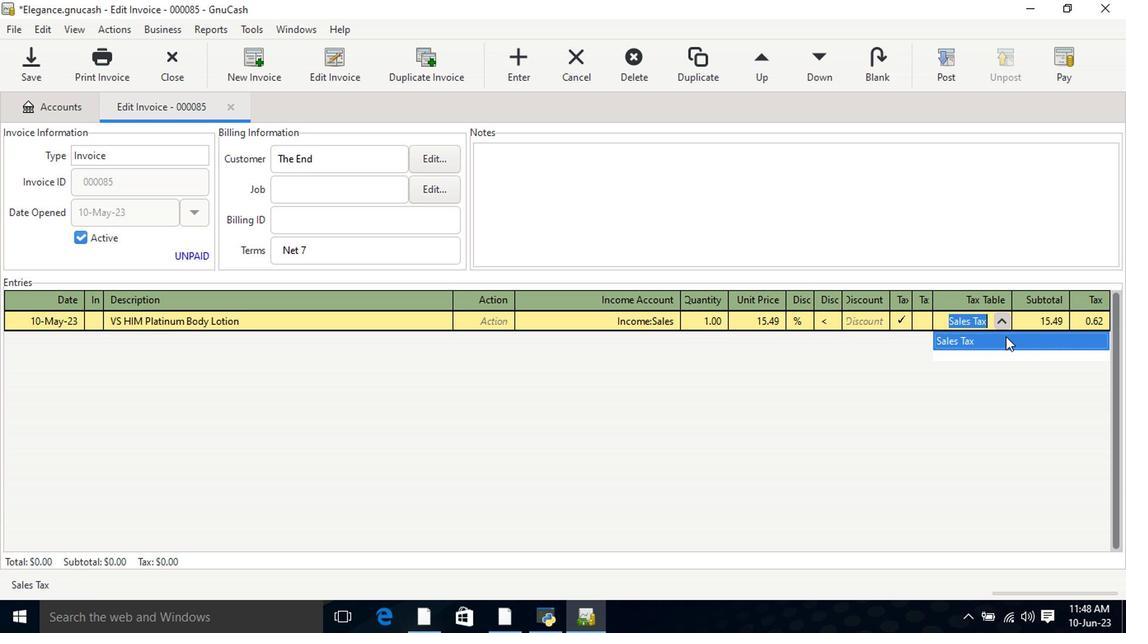 
Action: Mouse pressed left at (1004, 341)
Screenshot: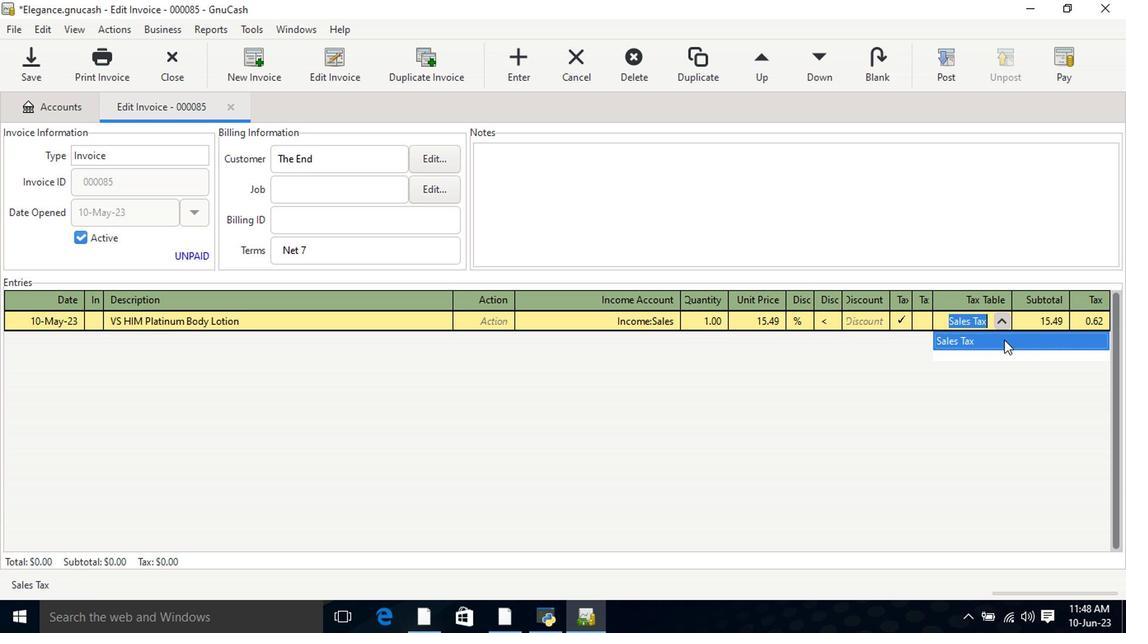 
Action: Key pressed <Key.tab><Key.tab><Key.shift>Wet<Key.space><Key.shift>BN<Key.backspace><Key.backspace><Key.shift>N<Key.space><Key.shift>Wil<Key.backspace>d<Key.space><Key.shift>Beu<Key.backspace>auty<Key.space>749<Key.shift>A<Key.space><Key.shift>Dulce<Key.space>de<Key.space><Key.shift>Leche<Key.space>
Screenshot: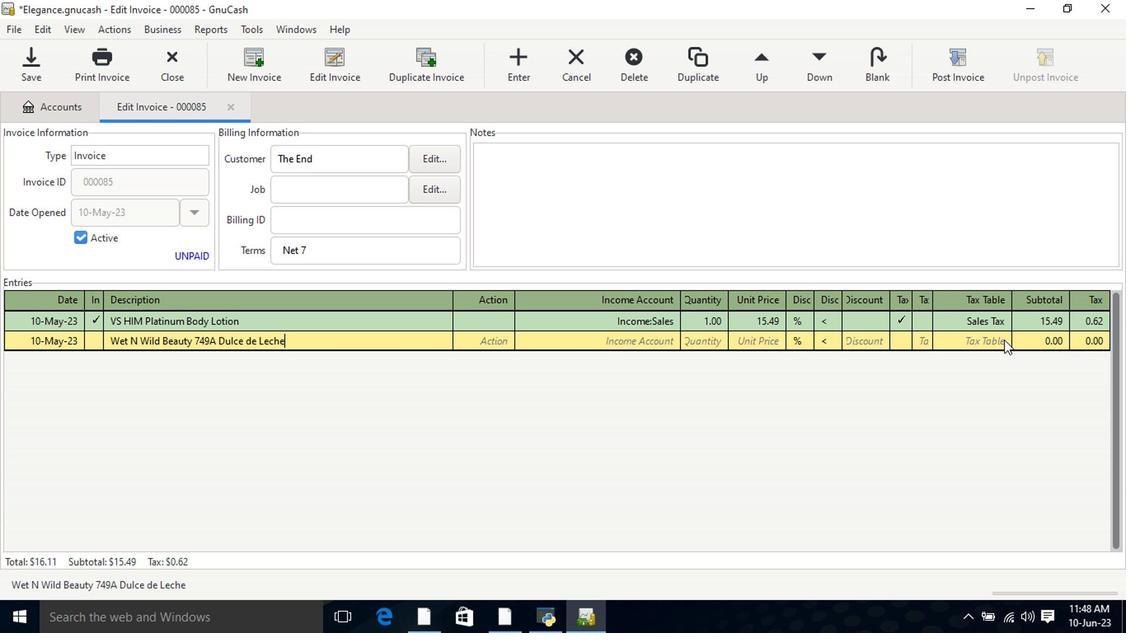 
Action: Mouse moved to (1004, 342)
Screenshot: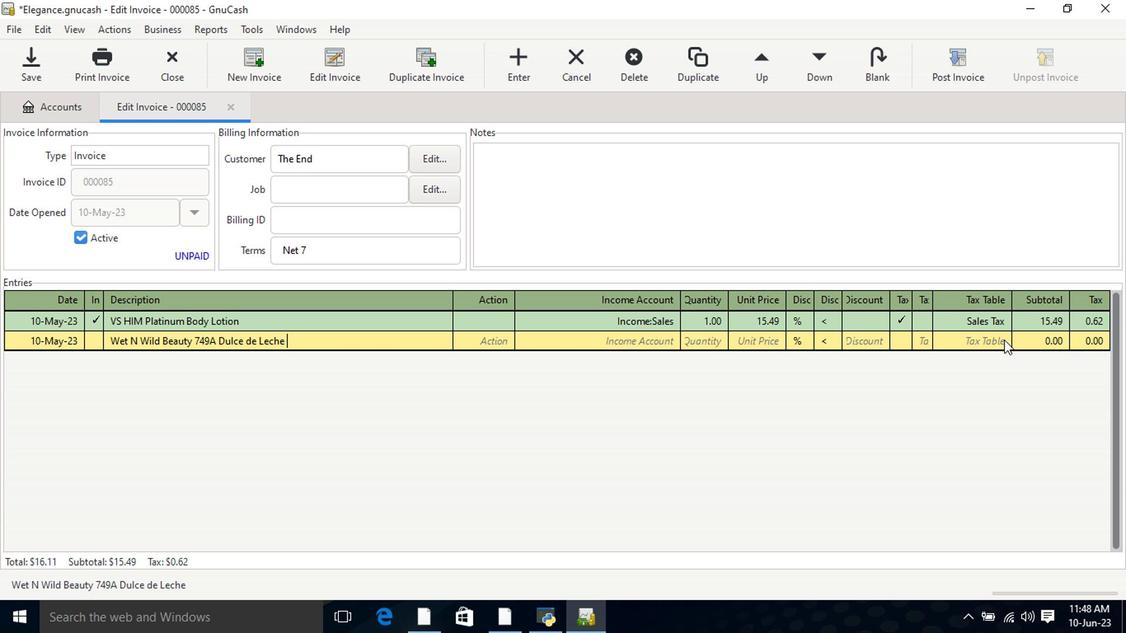 
Action: Key pressed <Key.shift>Contouring<Key.space><Key.shift>Palette<Key.space><Key.shift>In<Key.backspace><Key.backspace><Key.backspace><Key.tab><Key.tab>incom<Key.down><Key.down><Key.down><Key.tab>2<Key.tab>10.69<Key.tab>
Screenshot: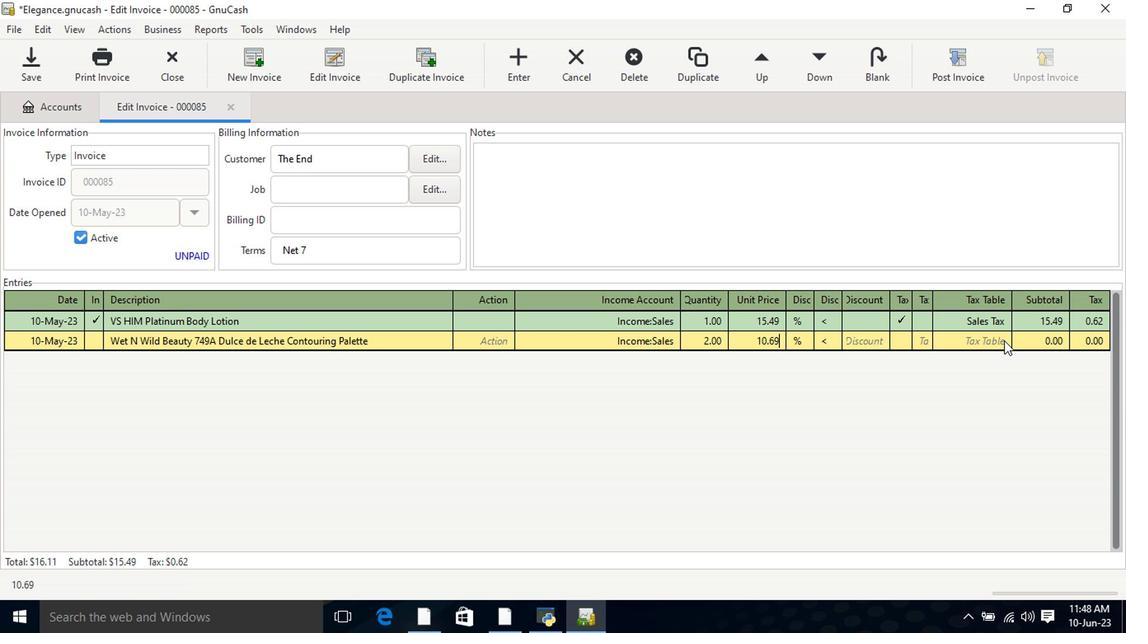 
Action: Mouse moved to (905, 346)
Screenshot: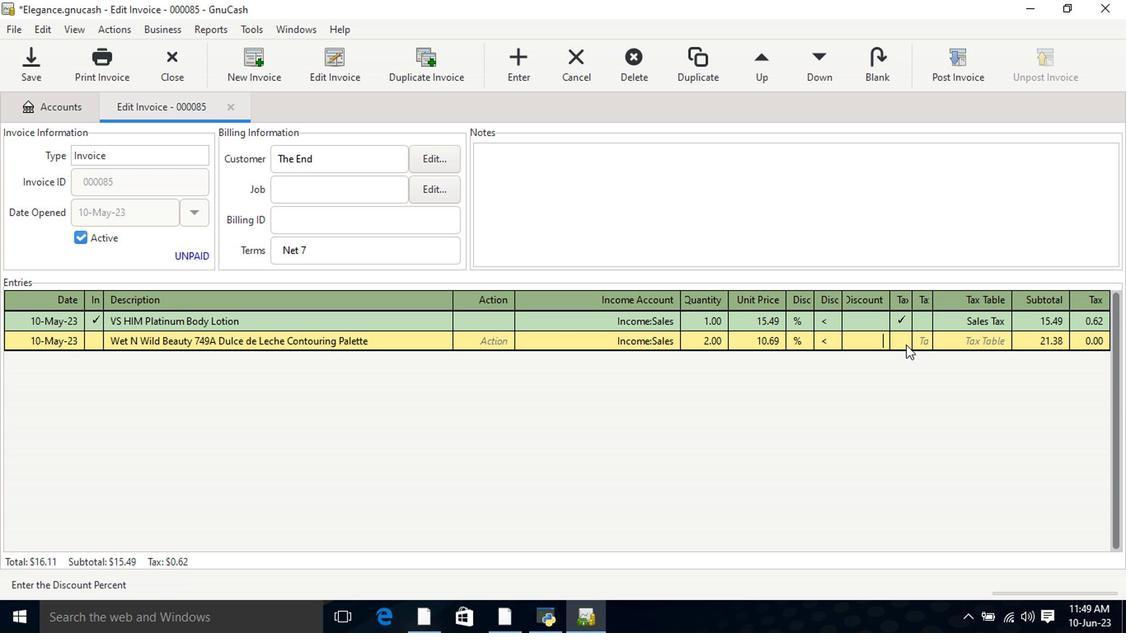 
Action: Mouse pressed left at (905, 346)
Screenshot: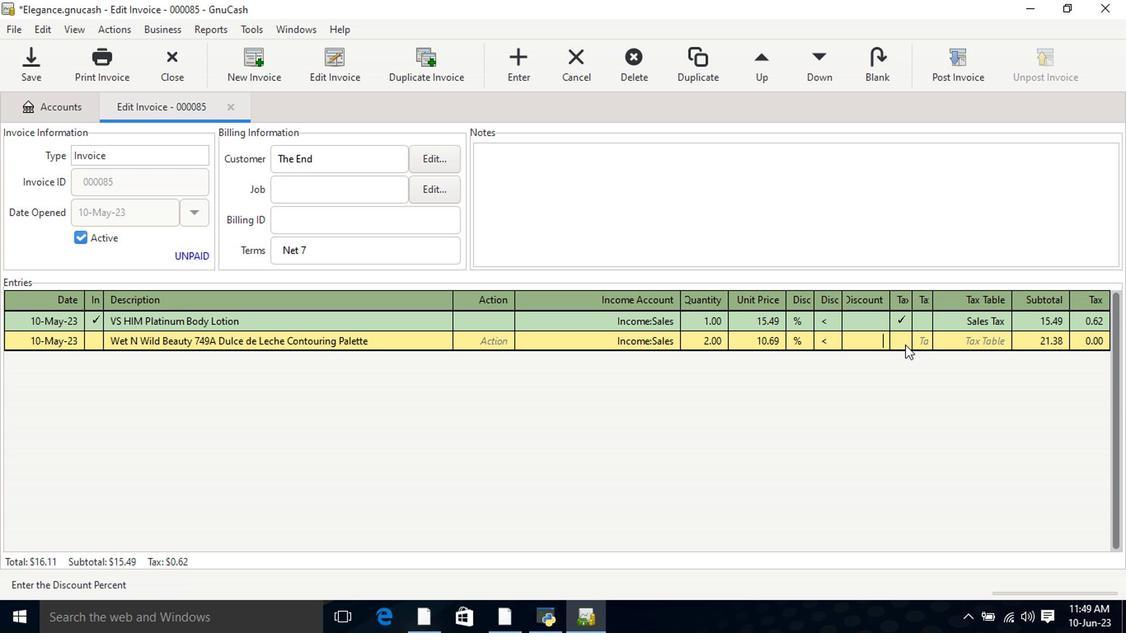 
Action: Mouse moved to (993, 339)
Screenshot: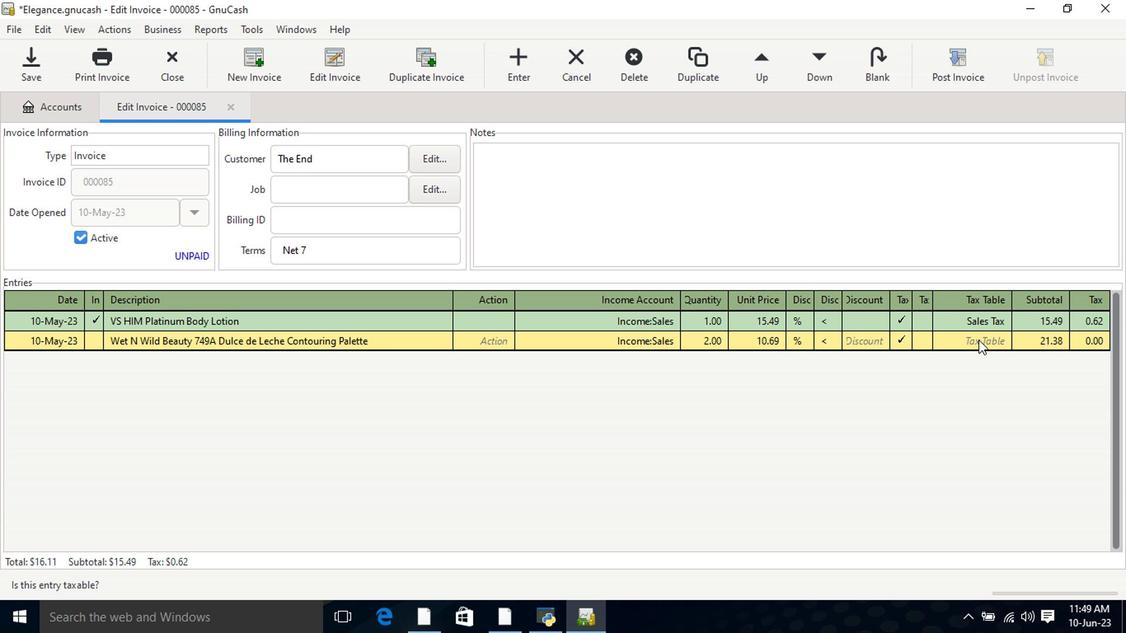 
Action: Mouse pressed left at (993, 339)
Screenshot: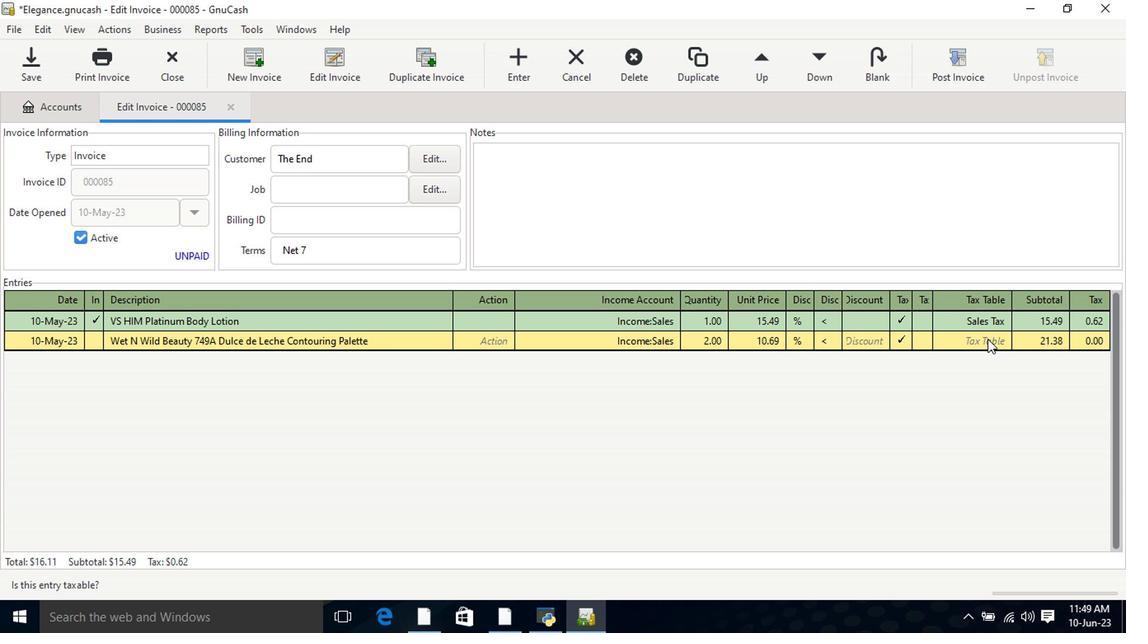 
Action: Mouse moved to (1005, 343)
Screenshot: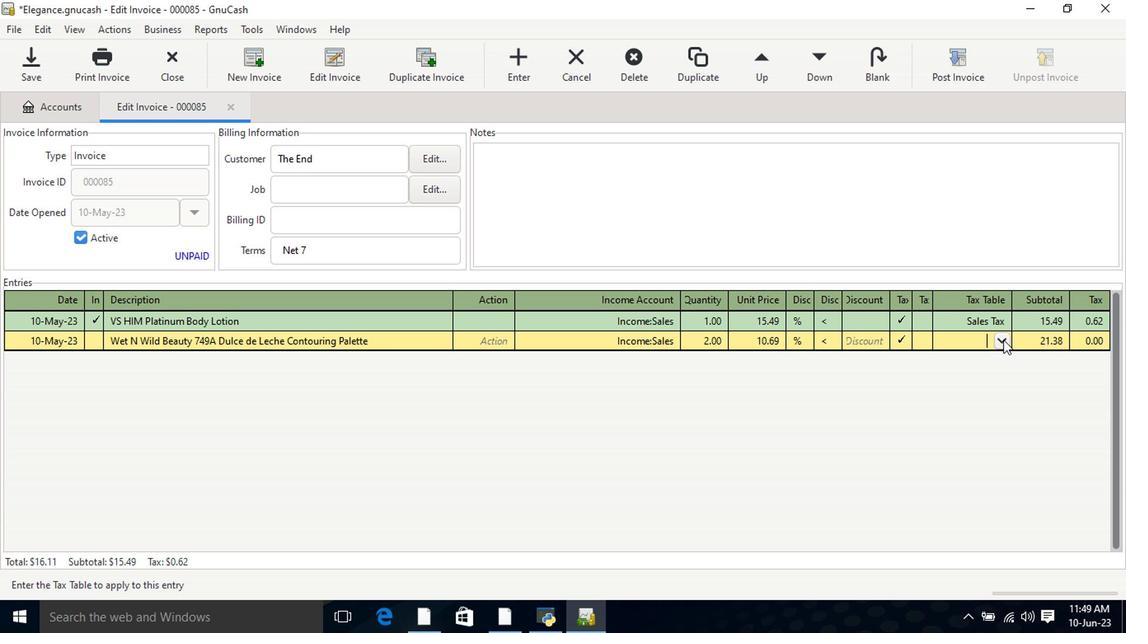 
Action: Mouse pressed left at (1005, 343)
Screenshot: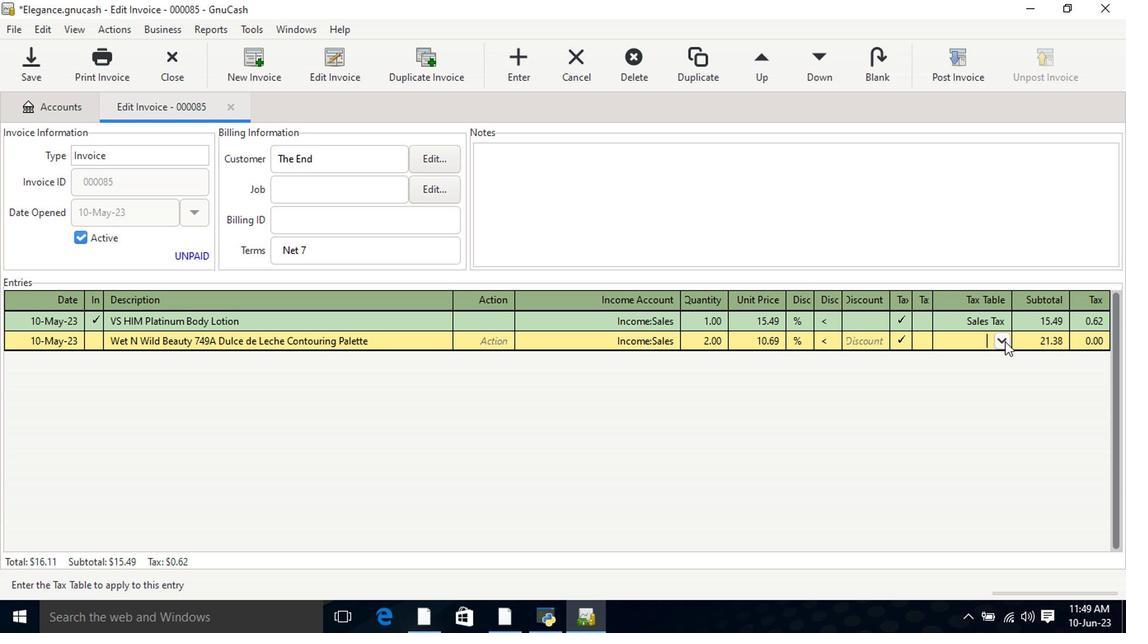 
Action: Mouse moved to (1004, 363)
Screenshot: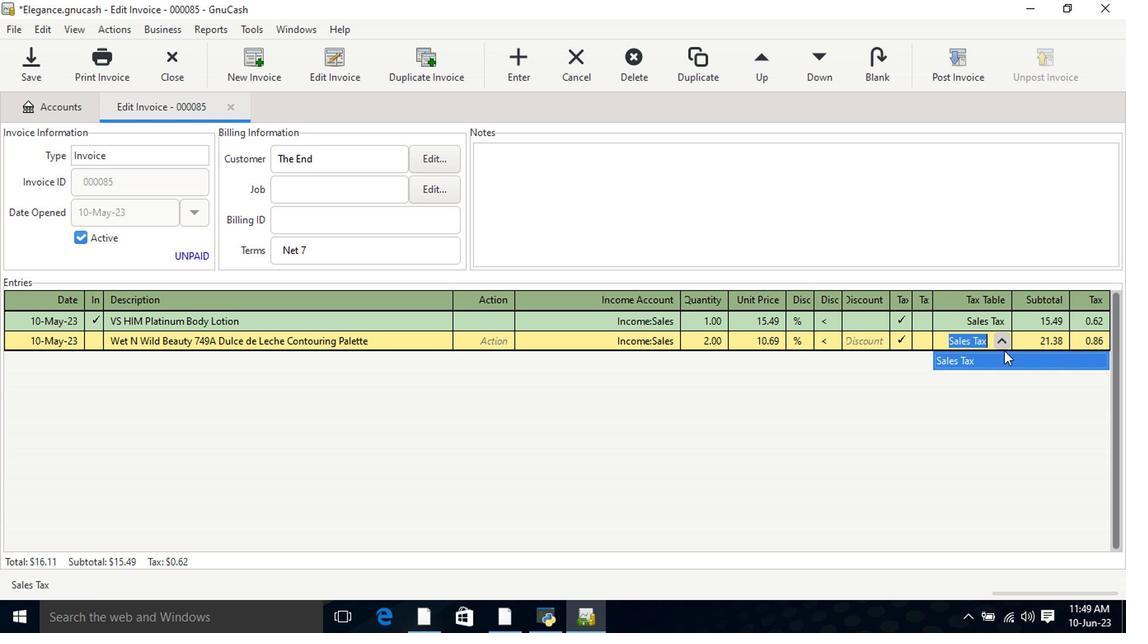 
Action: Mouse pressed left at (1004, 363)
Screenshot: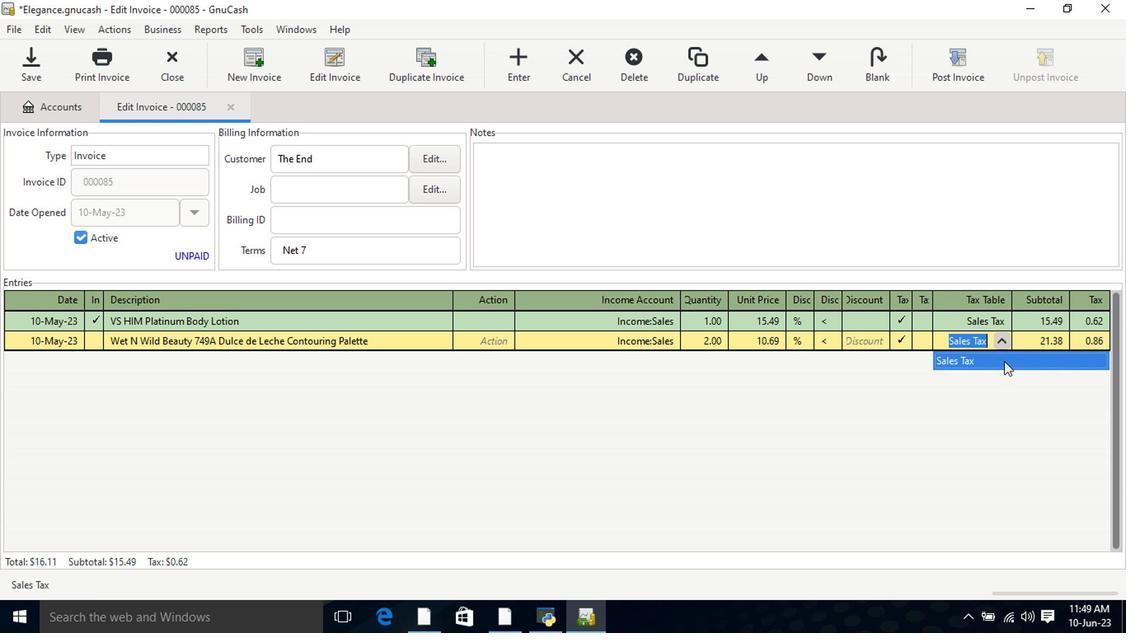 
Action: Key pressed <Key.tab>
Screenshot: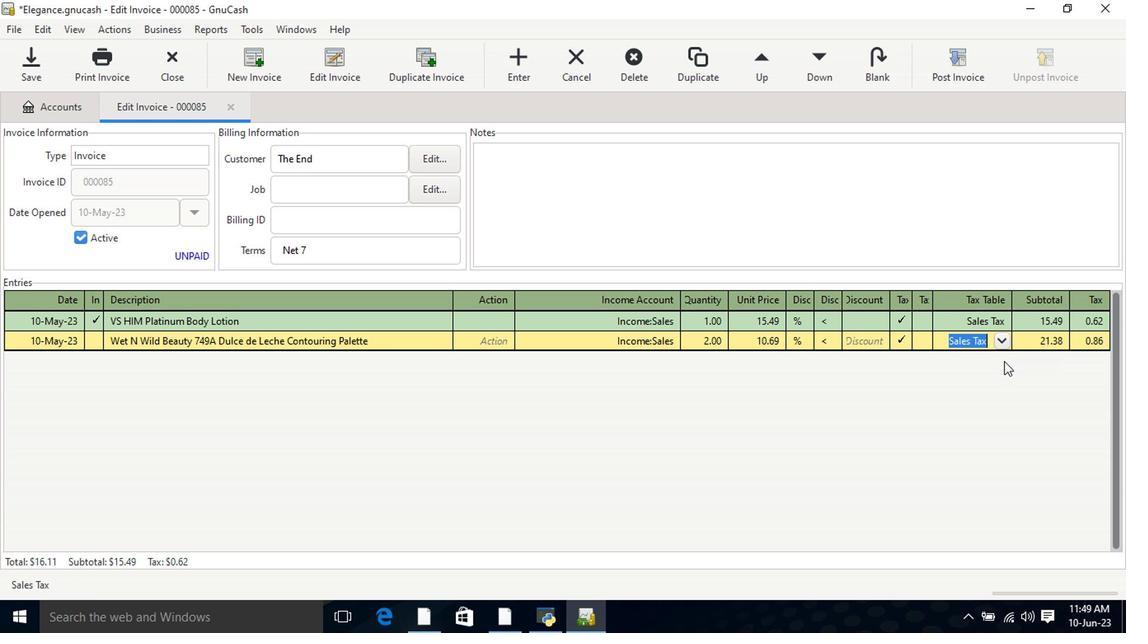 
Action: Mouse moved to (937, 79)
Screenshot: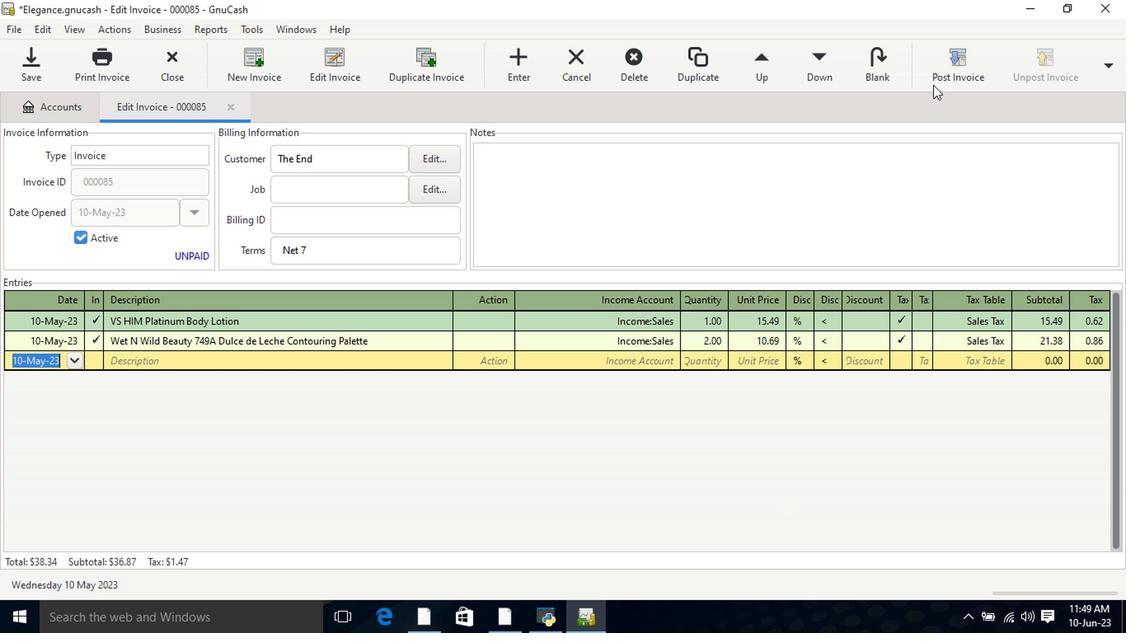 
Action: Mouse pressed left at (937, 79)
Screenshot: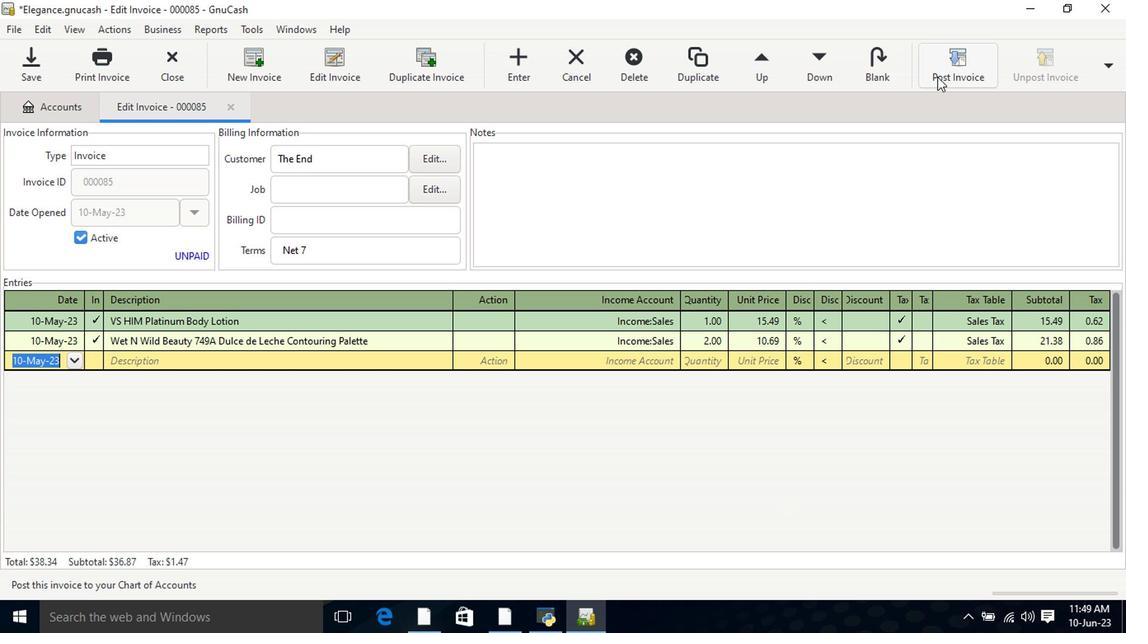 
Action: Mouse moved to (697, 272)
Screenshot: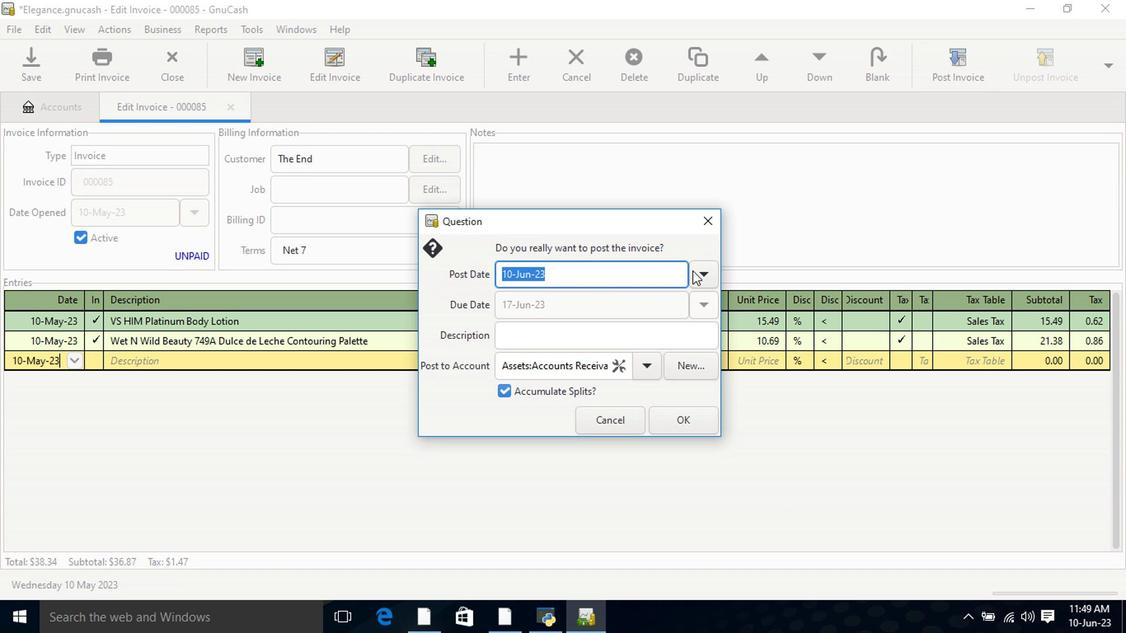 
Action: Mouse pressed left at (697, 272)
Screenshot: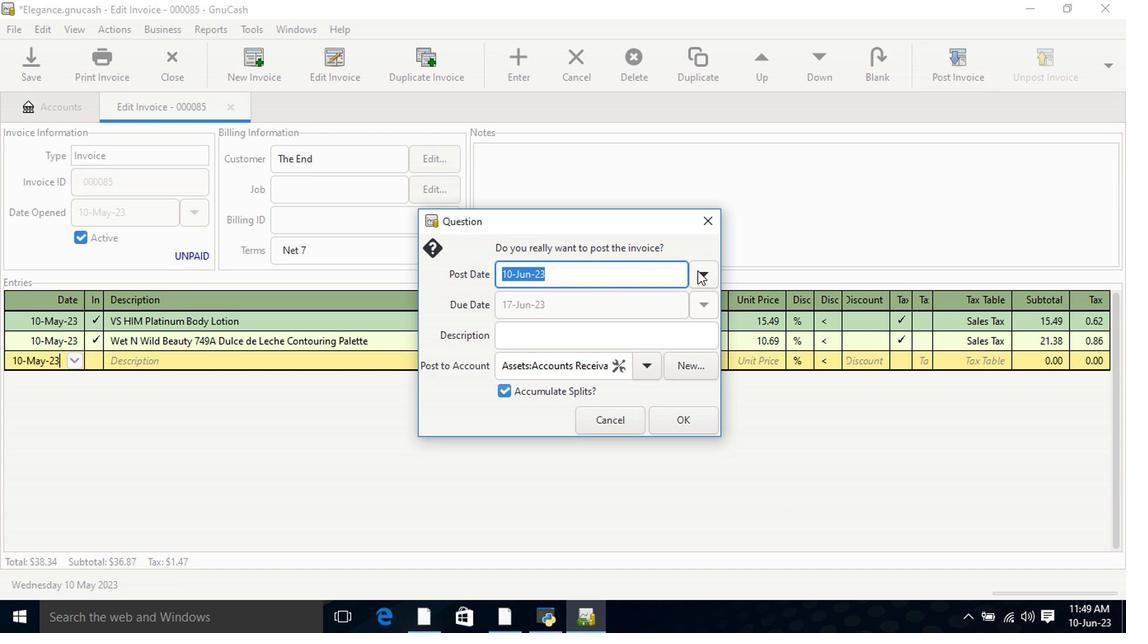 
Action: Mouse moved to (571, 299)
Screenshot: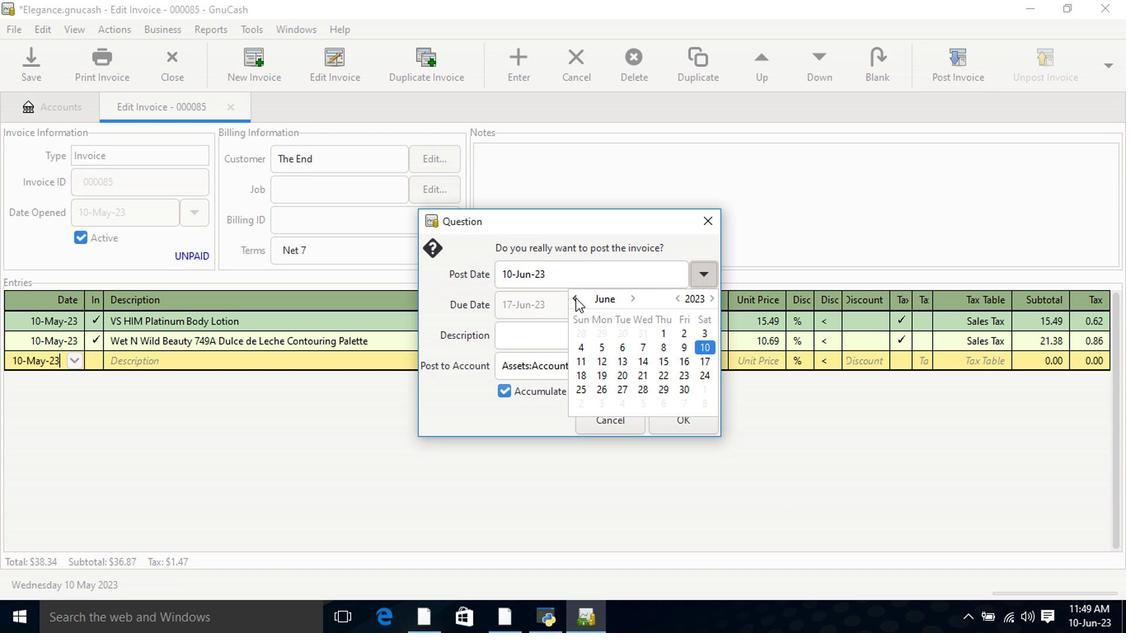 
Action: Mouse pressed left at (571, 299)
Screenshot: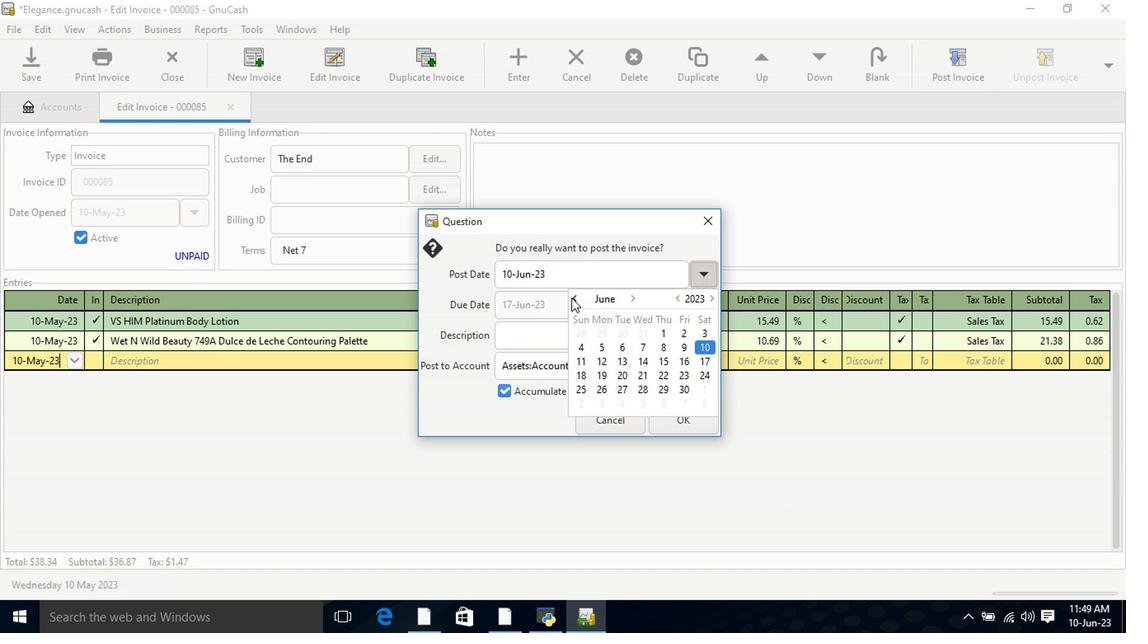 
Action: Mouse moved to (648, 346)
Screenshot: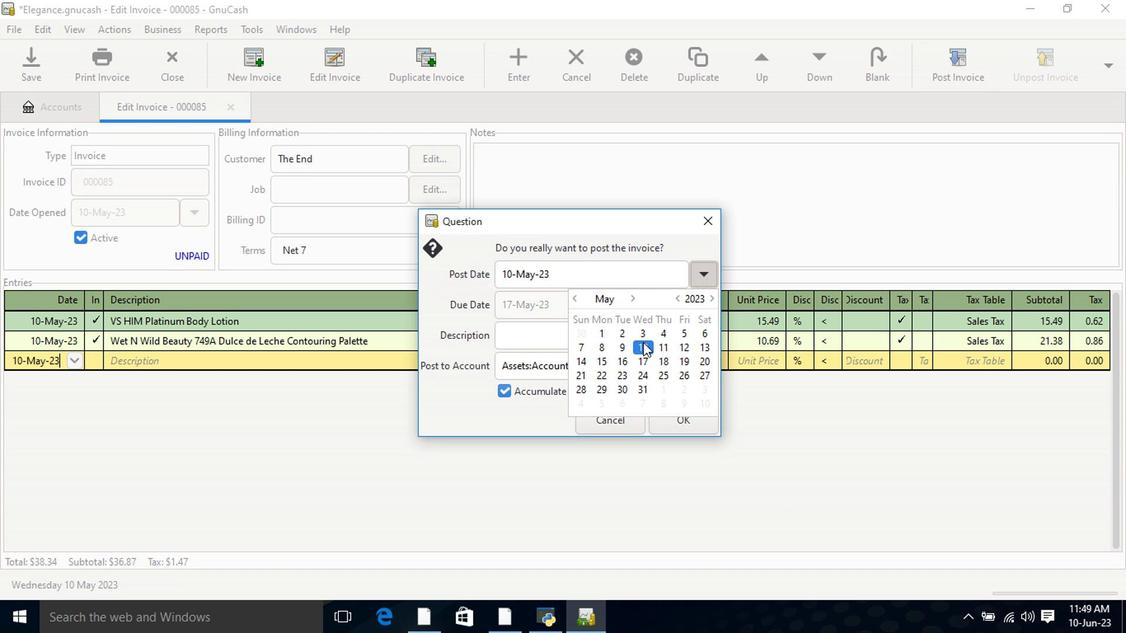
Action: Mouse pressed left at (648, 346)
Screenshot: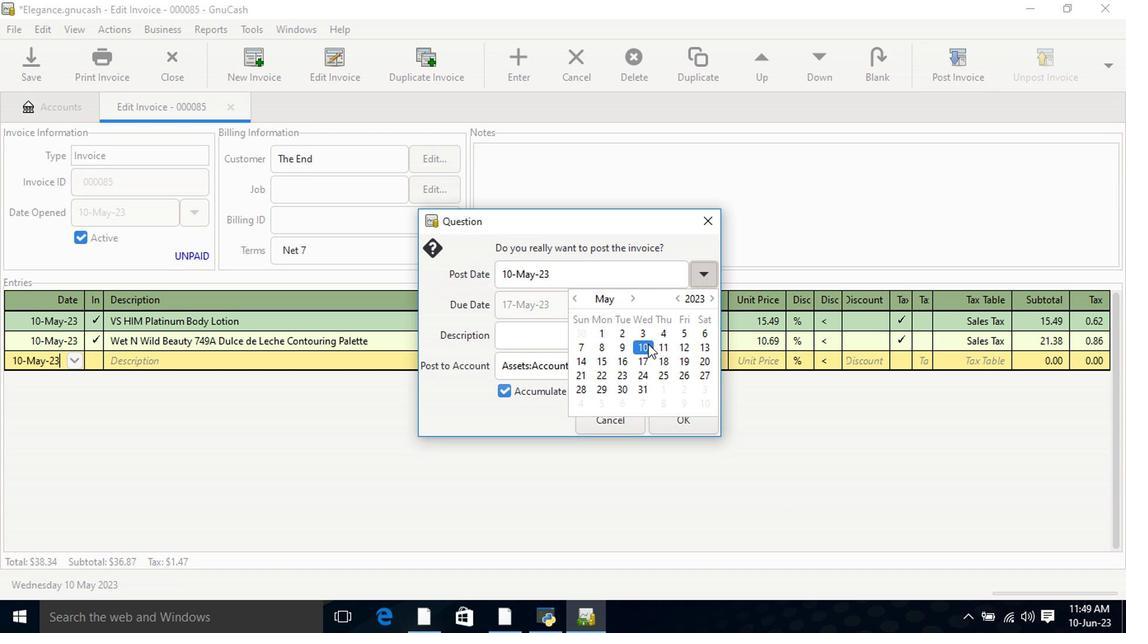 
Action: Mouse pressed left at (648, 346)
Screenshot: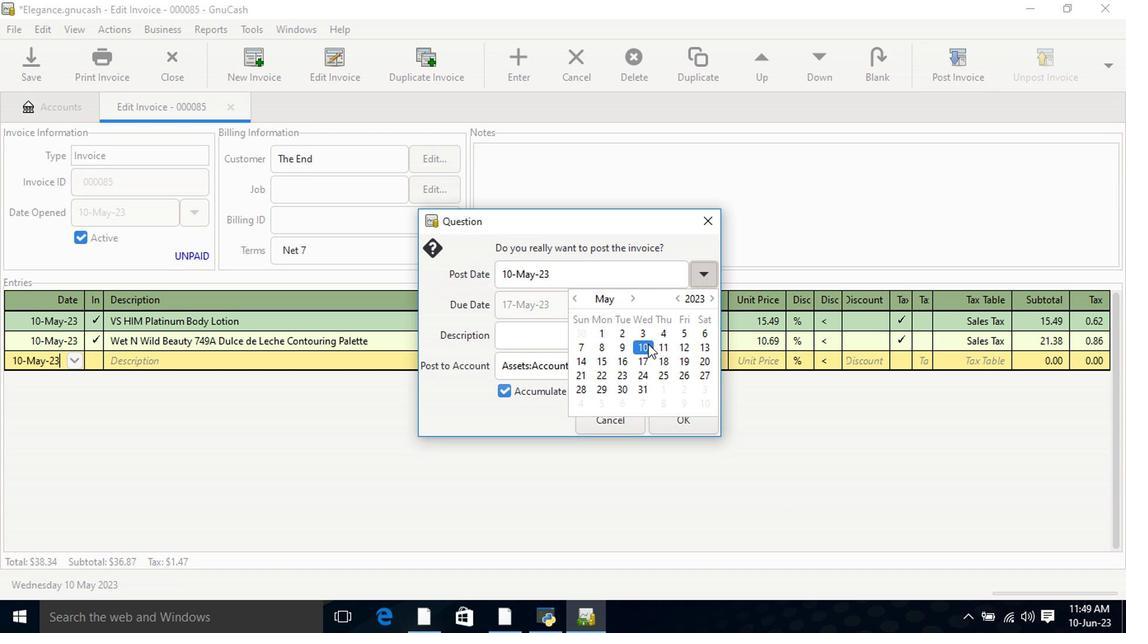 
Action: Mouse moved to (689, 422)
Screenshot: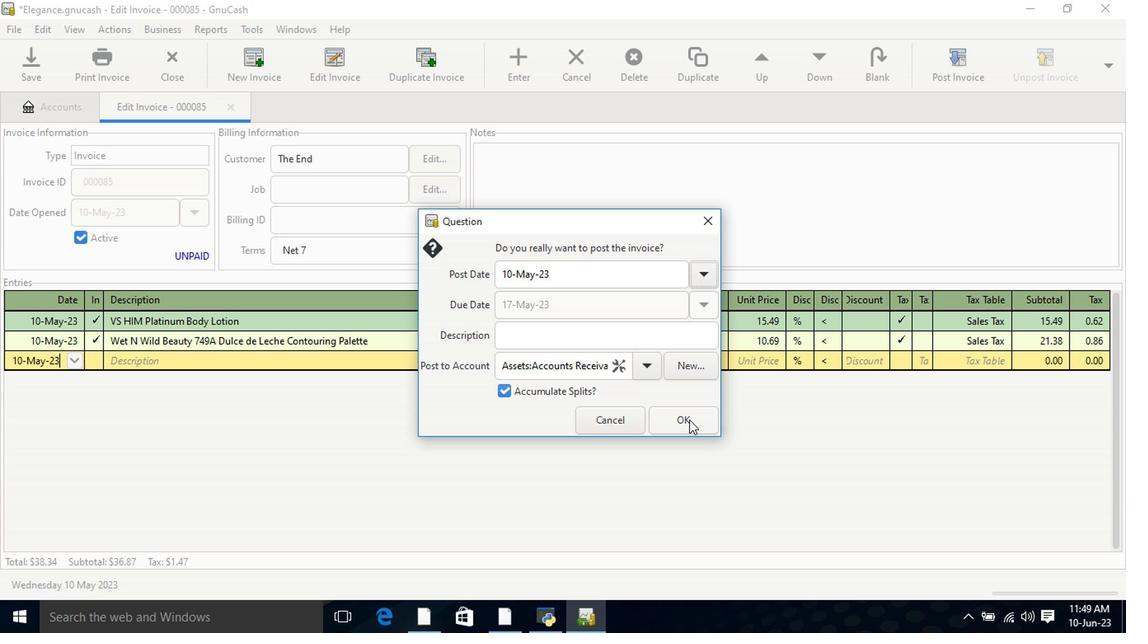 
Action: Mouse pressed left at (689, 422)
Screenshot: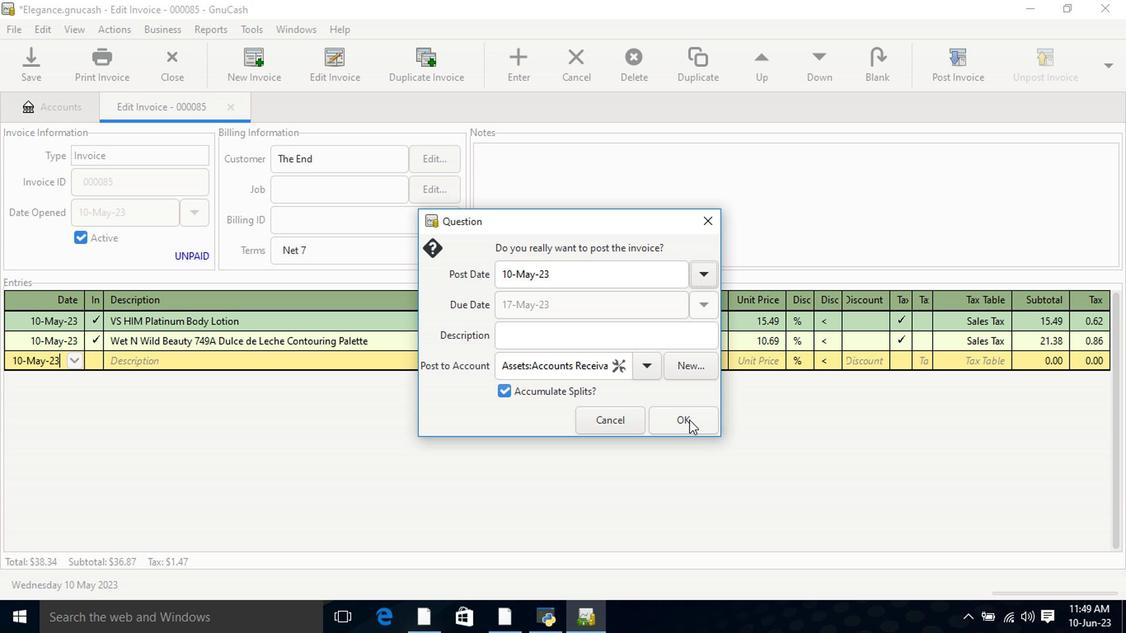 
Action: Mouse moved to (1056, 75)
Screenshot: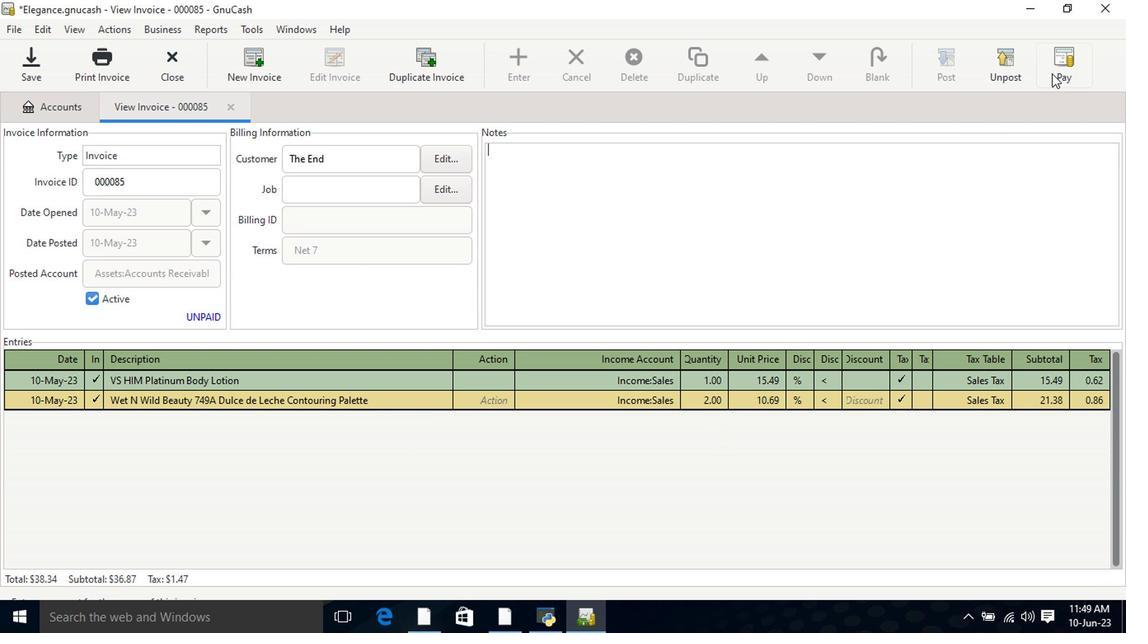 
Action: Mouse pressed left at (1056, 75)
Screenshot: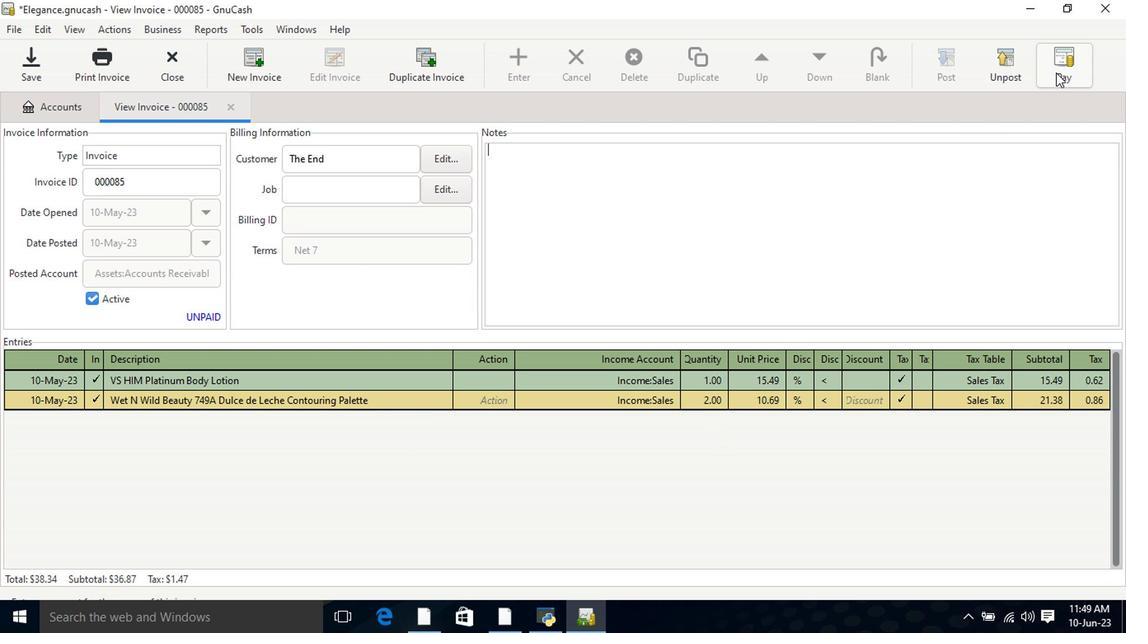
Action: Mouse moved to (497, 328)
Screenshot: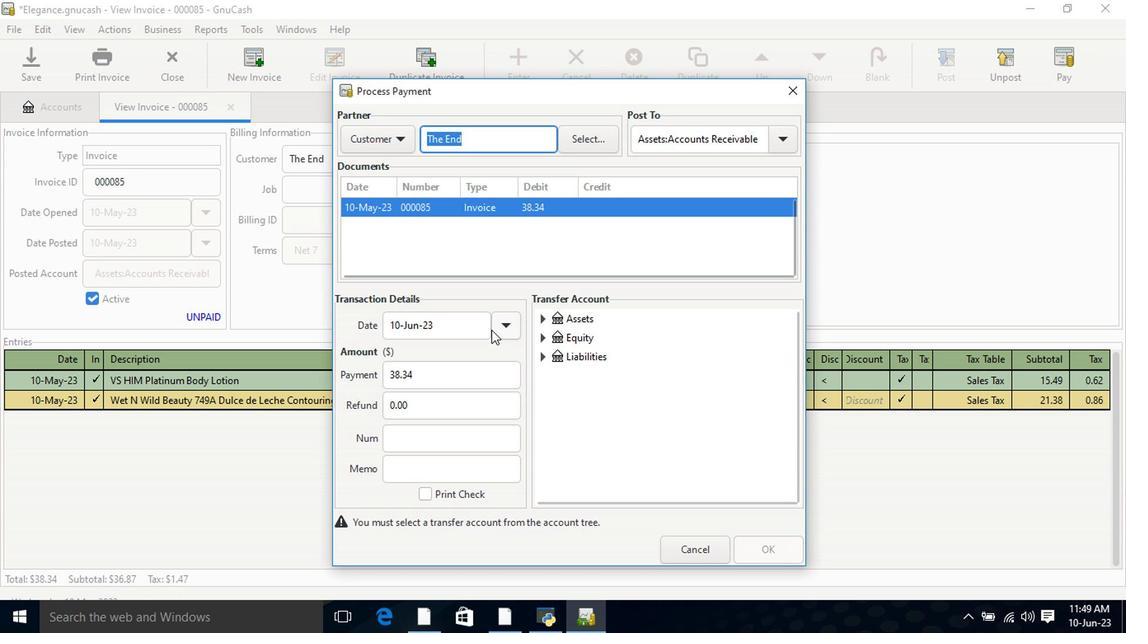 
Action: Mouse pressed left at (497, 328)
Screenshot: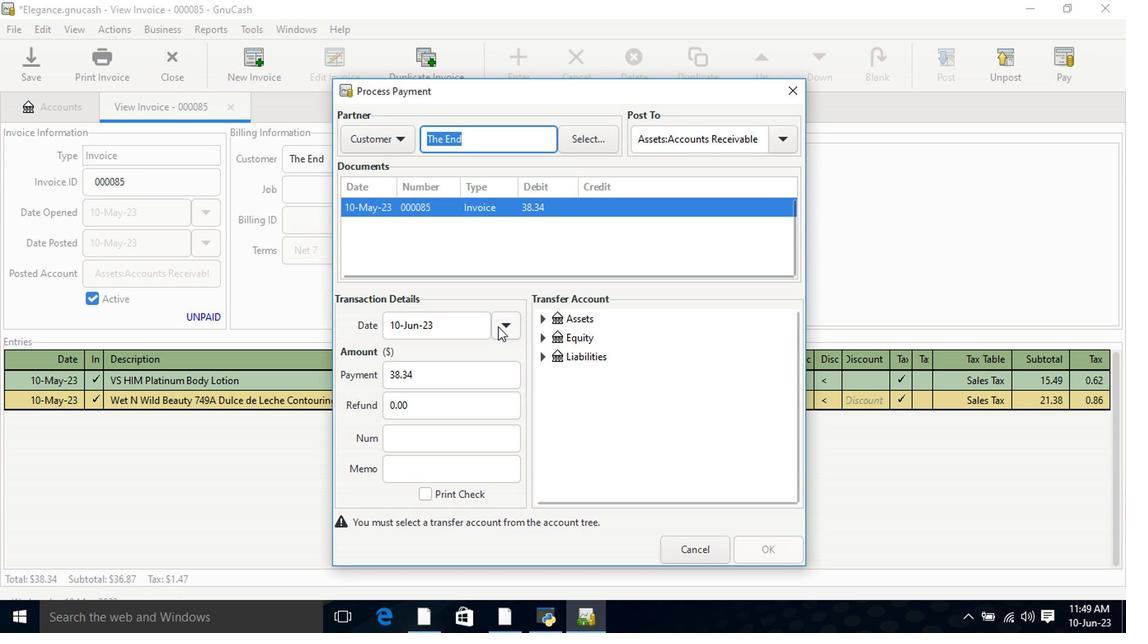 
Action: Mouse moved to (377, 354)
Screenshot: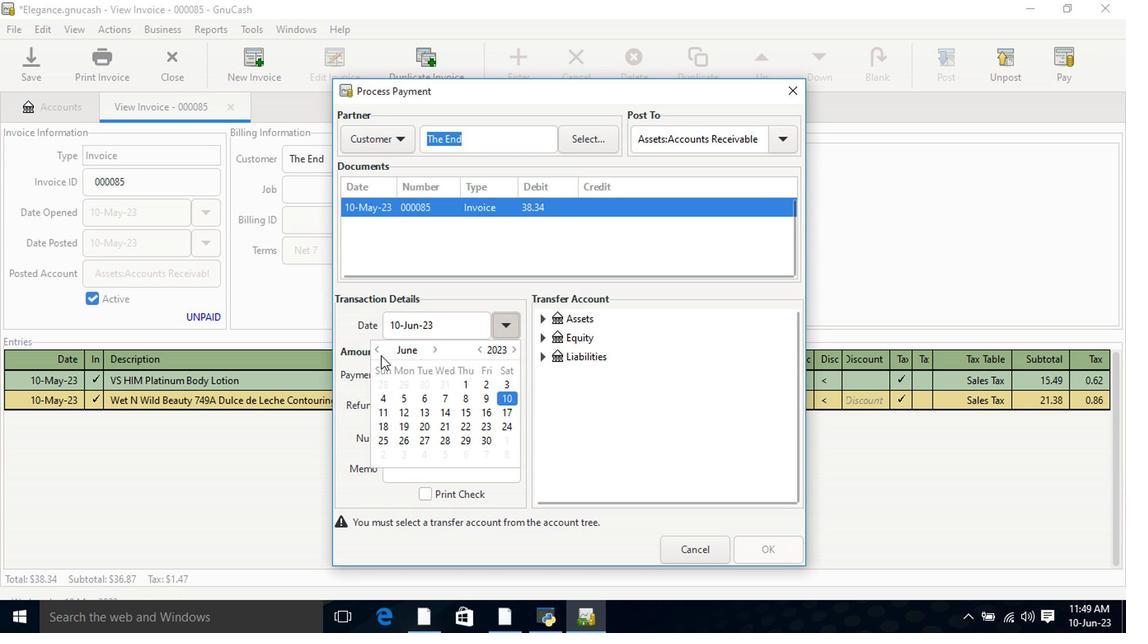 
Action: Mouse pressed left at (377, 354)
Screenshot: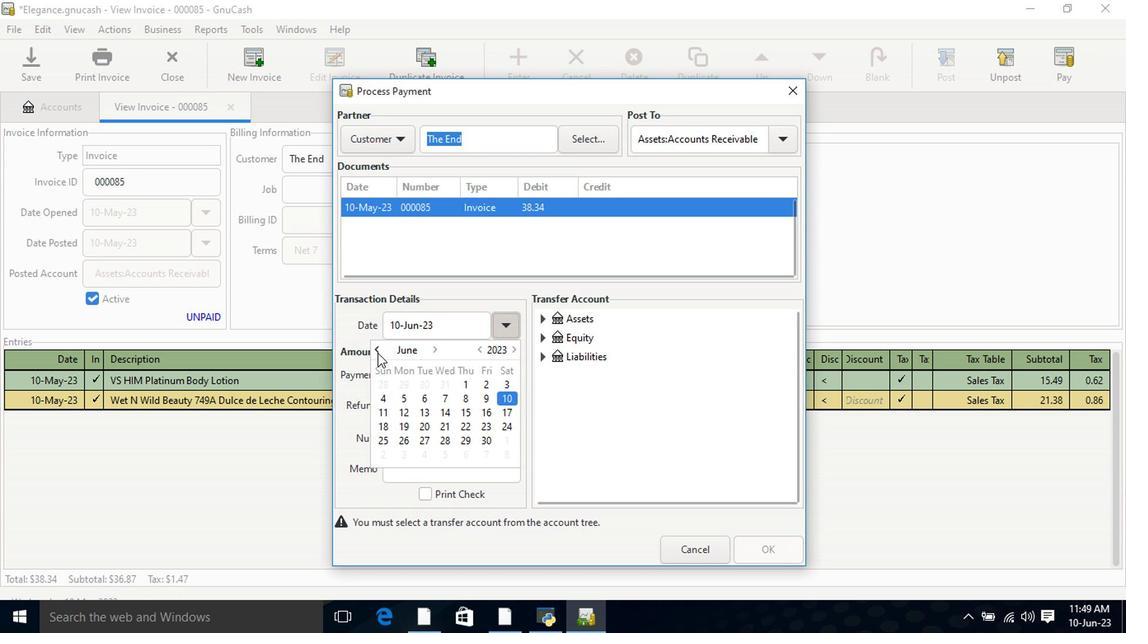 
Action: Mouse moved to (421, 414)
Screenshot: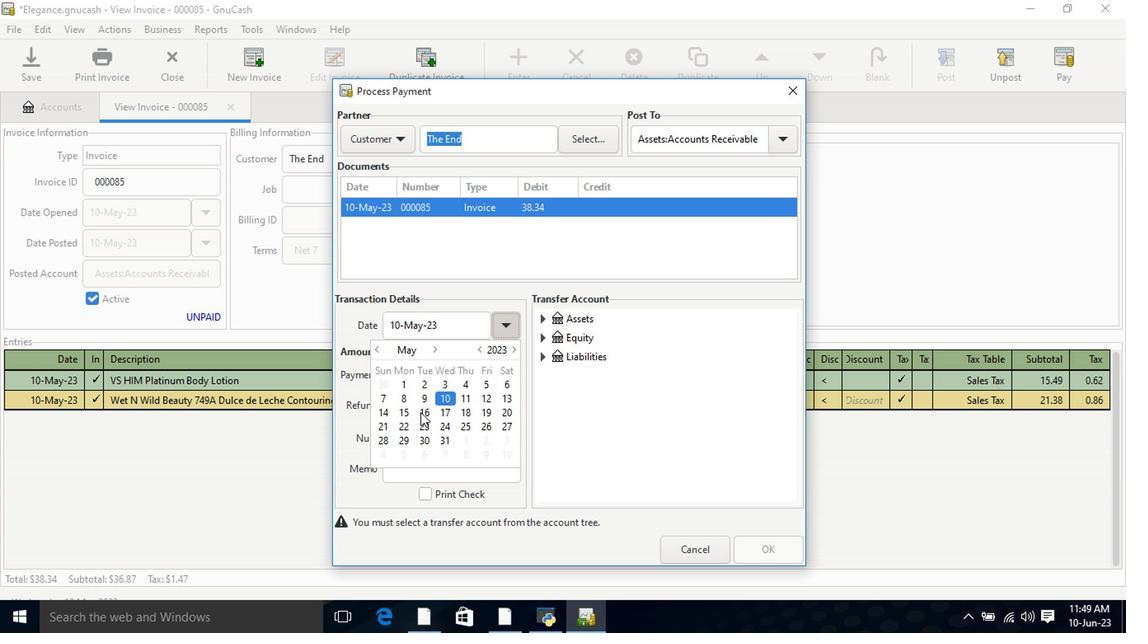 
Action: Mouse pressed left at (421, 414)
Screenshot: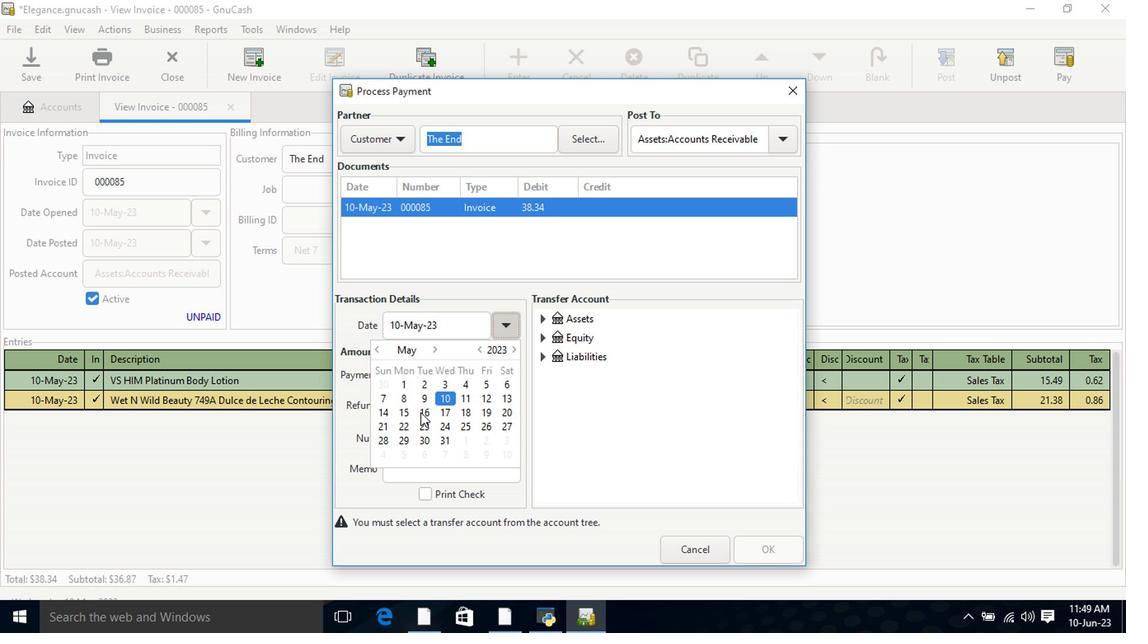 
Action: Mouse pressed left at (421, 414)
Screenshot: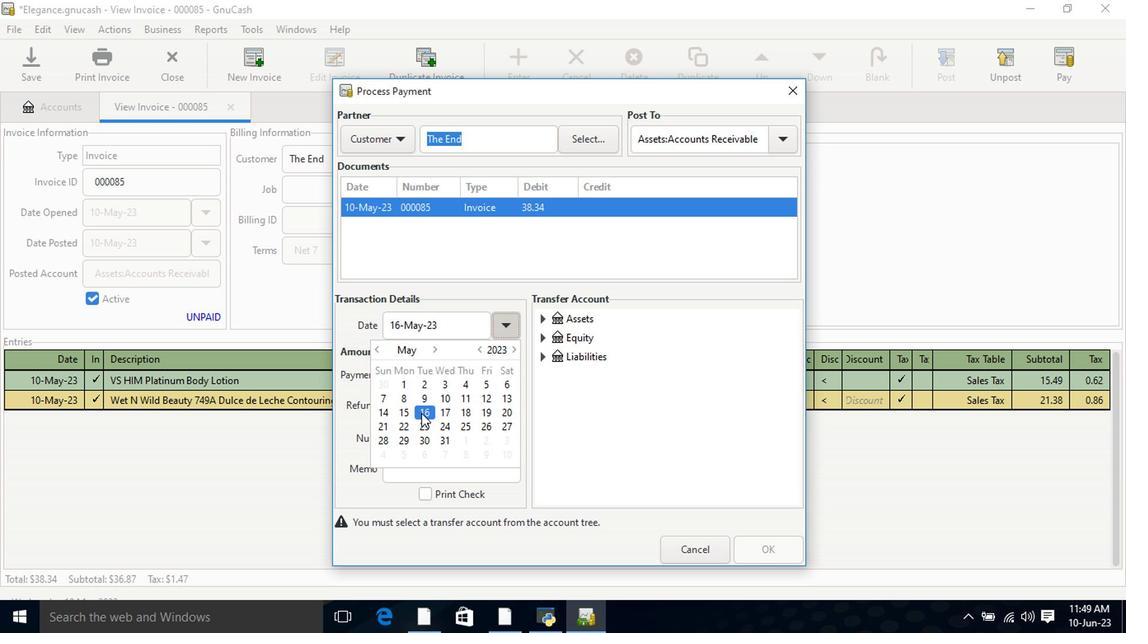 
Action: Mouse moved to (540, 323)
Screenshot: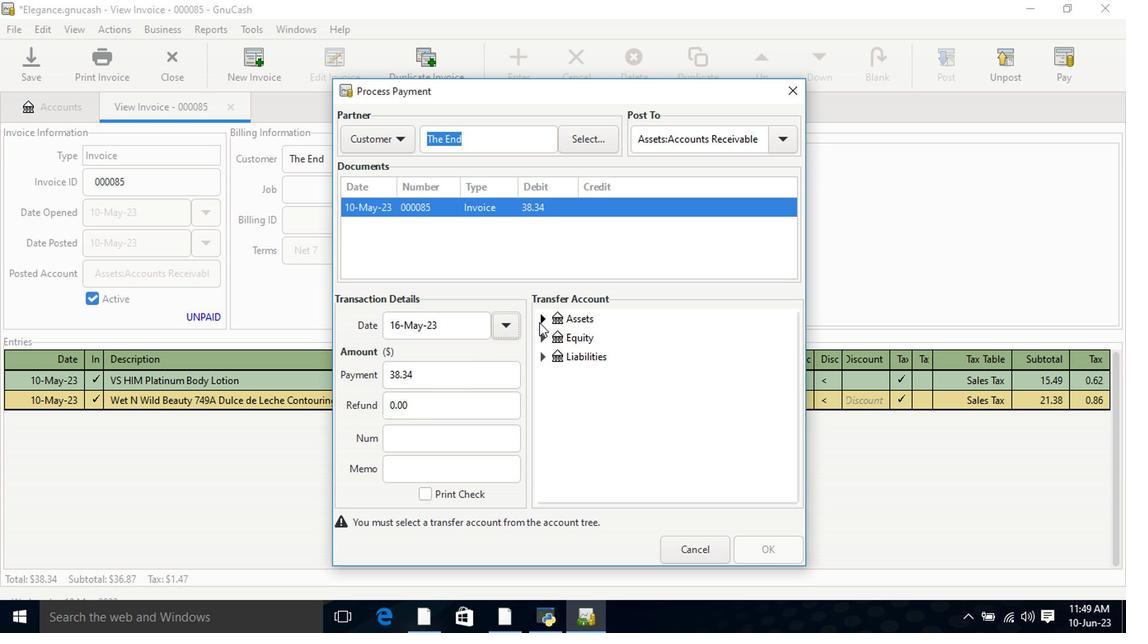
Action: Mouse pressed left at (540, 323)
Screenshot: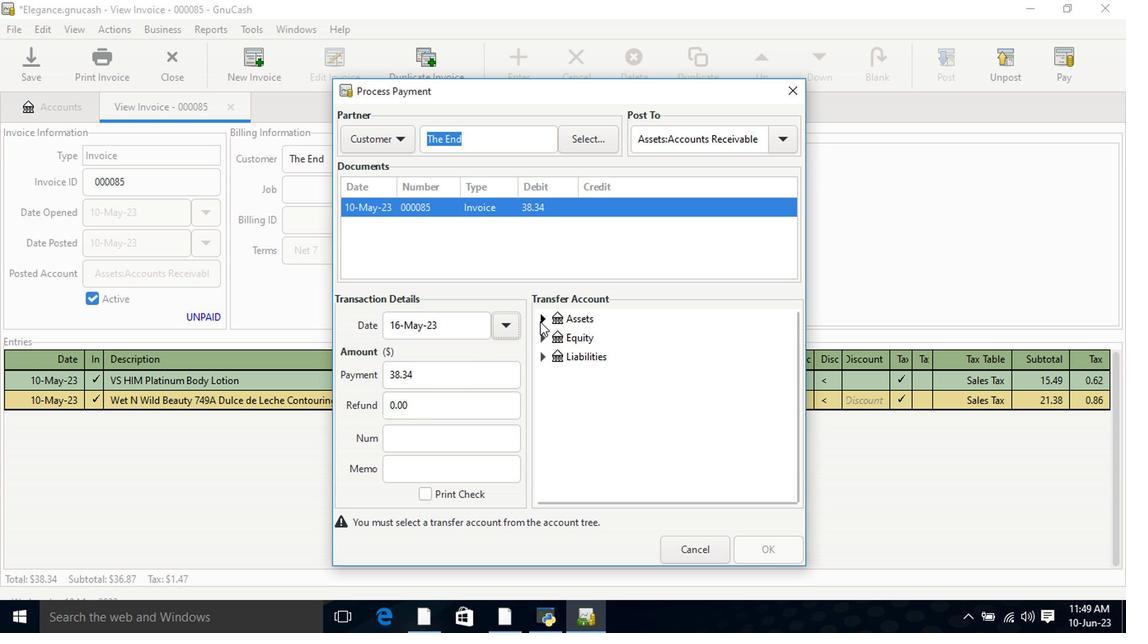 
Action: Mouse moved to (558, 340)
Screenshot: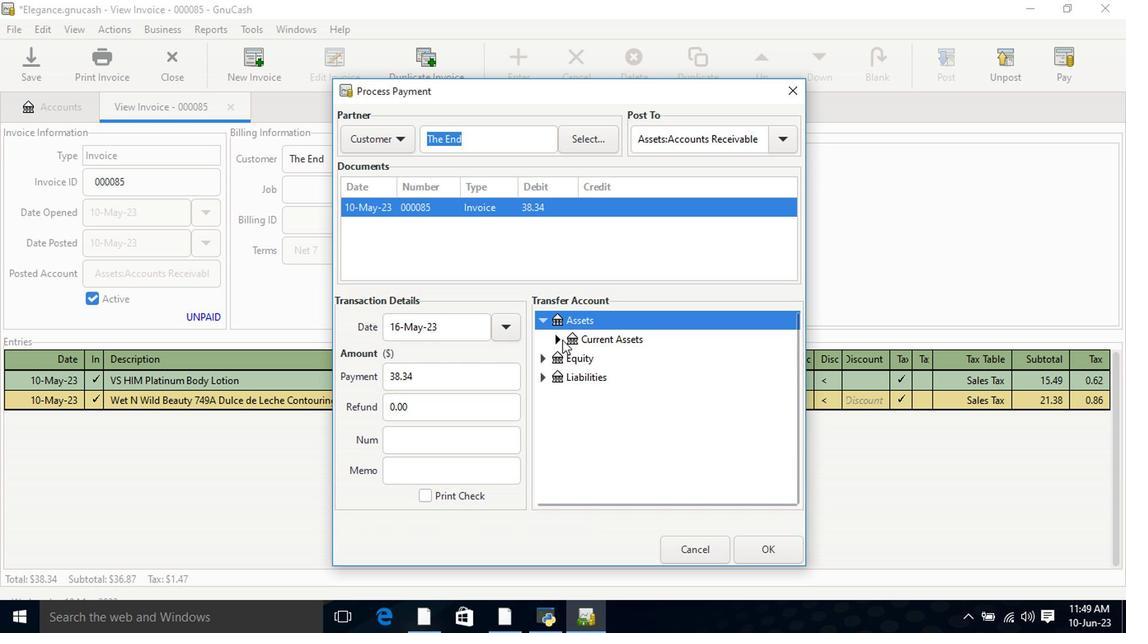 
Action: Mouse pressed left at (558, 340)
Screenshot: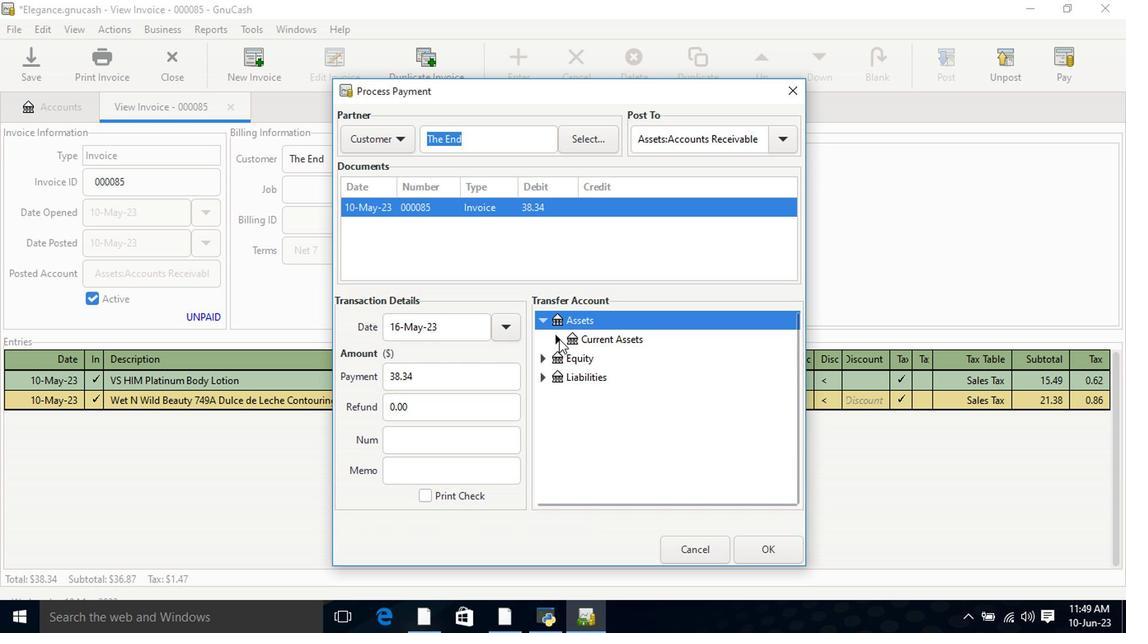 
Action: Mouse moved to (590, 357)
Screenshot: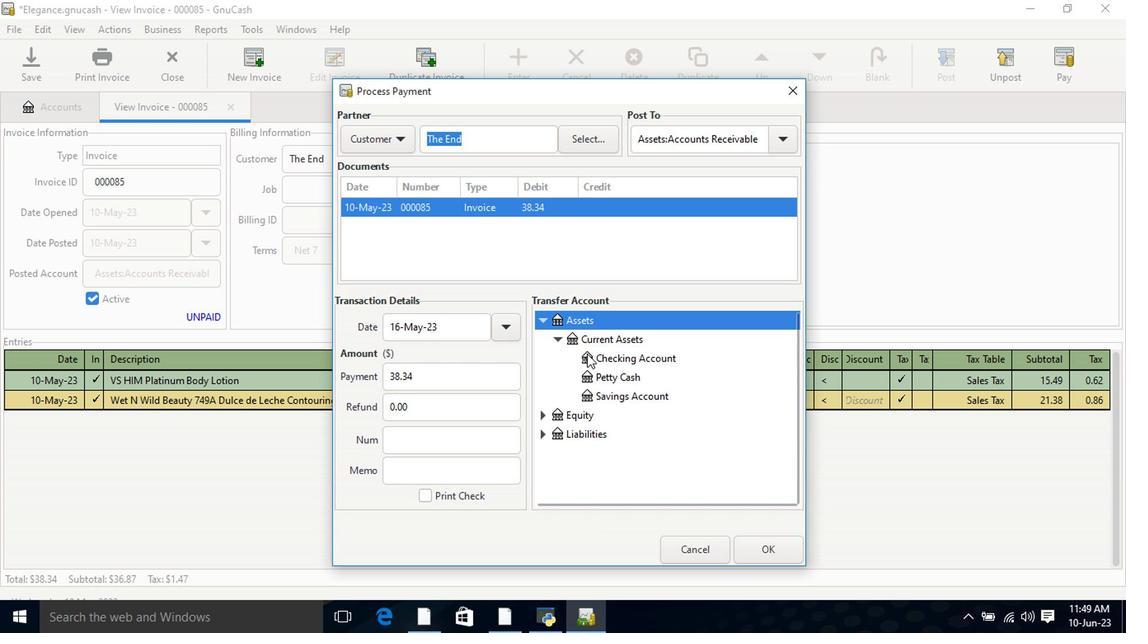 
Action: Mouse pressed left at (590, 357)
Screenshot: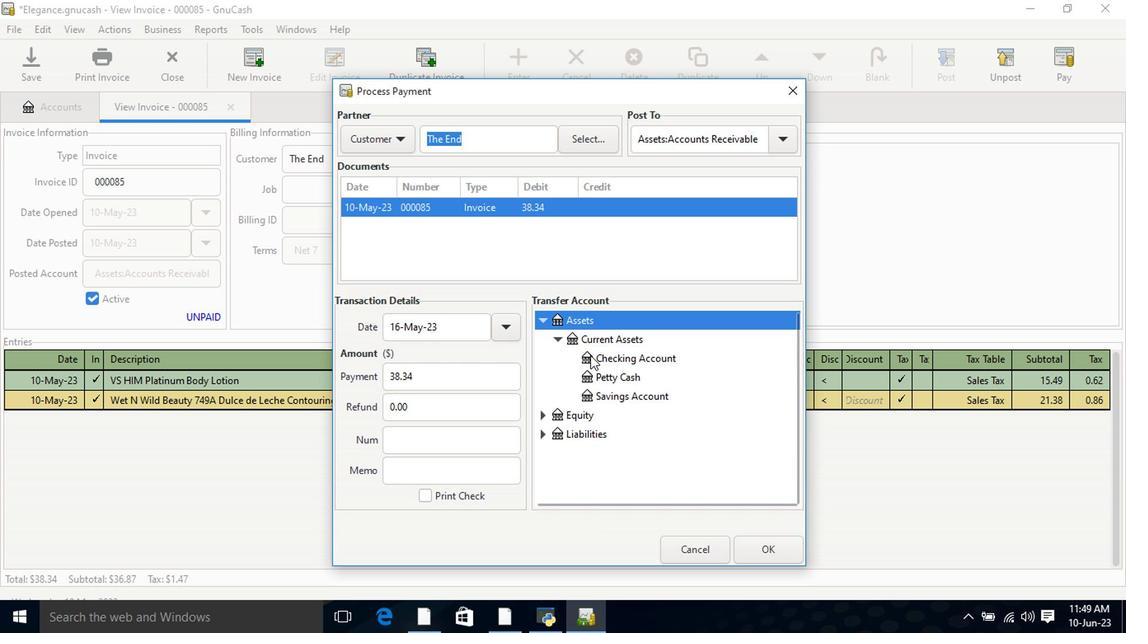 
Action: Mouse moved to (761, 550)
Screenshot: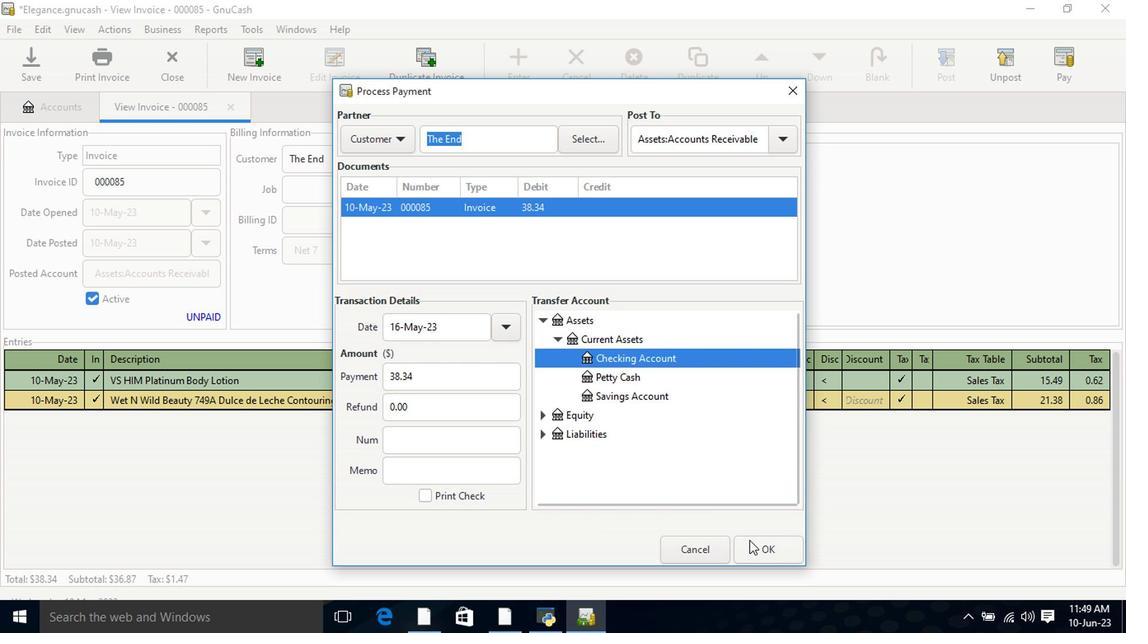 
Action: Mouse pressed left at (761, 550)
Screenshot: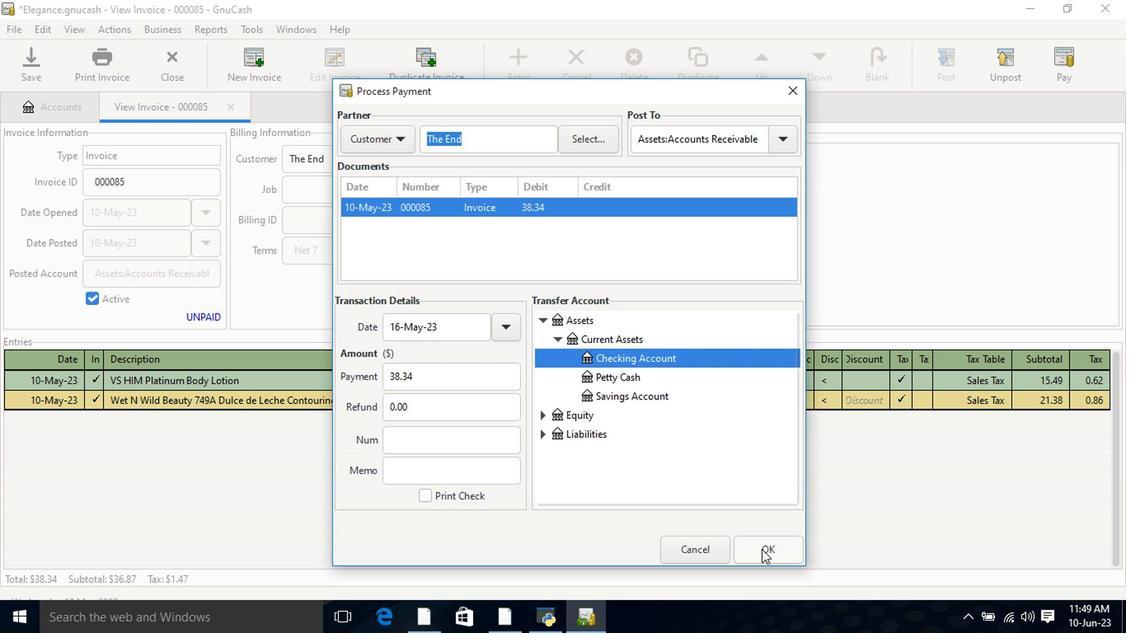 
Action: Mouse moved to (115, 71)
Screenshot: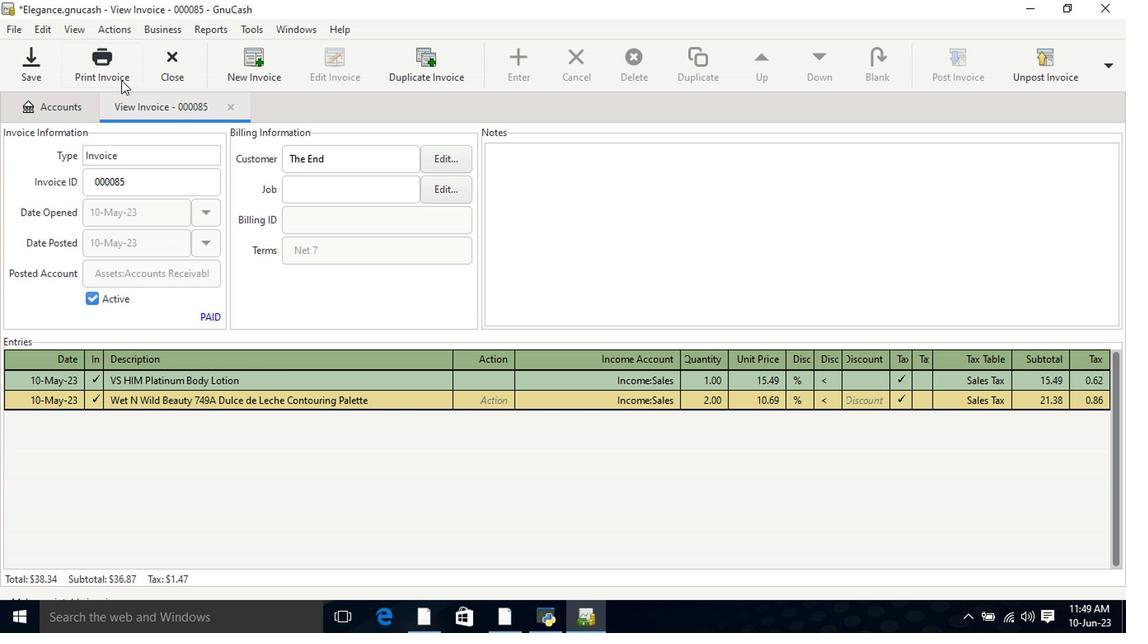 
Action: Mouse pressed left at (115, 71)
Screenshot: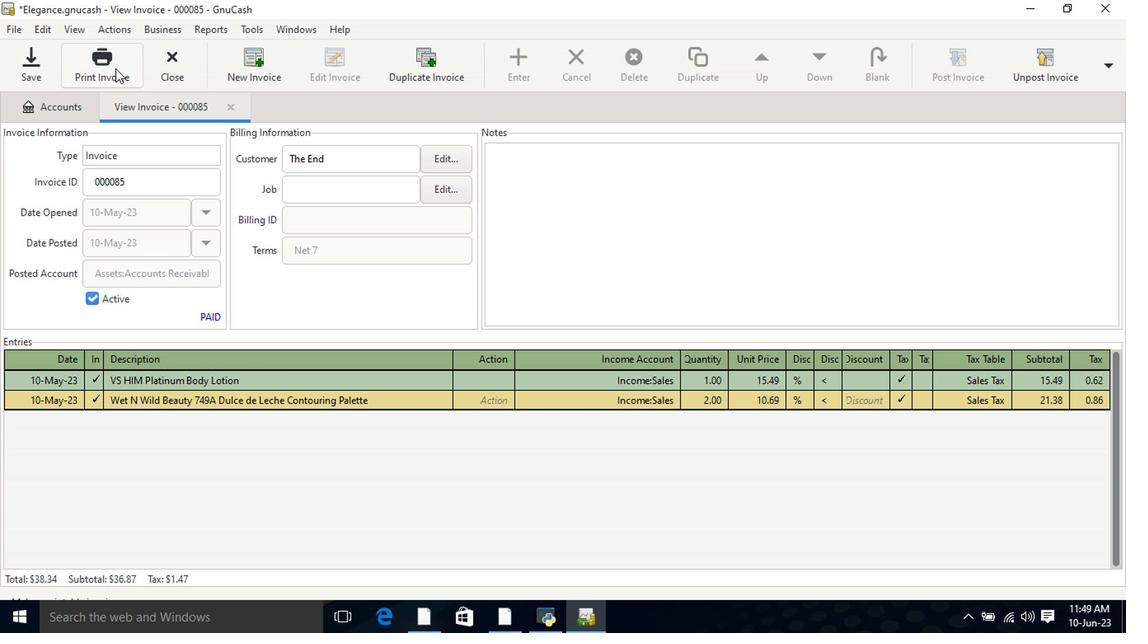 
Action: Mouse moved to (471, 356)
Screenshot: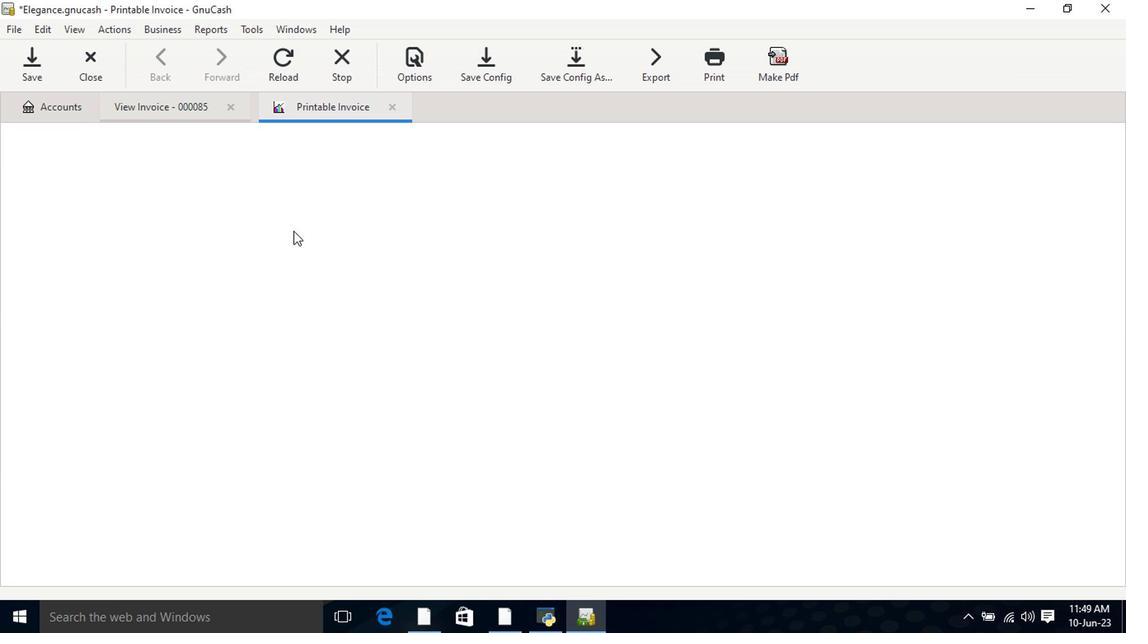 
